 Task: Look for space in Bhīmavaram, India from 1st August, 2023 to 5th August, 2023 for 1 adult in price range Rs.6000 to Rs.15000. Place can be entire place with 1  bedroom having 1 bed and 1 bathroom. Property type can be house, flat, guest house. Amenities needed are: wifi. Booking option can be shelf check-in. Required host language is English.
Action: Mouse moved to (399, 56)
Screenshot: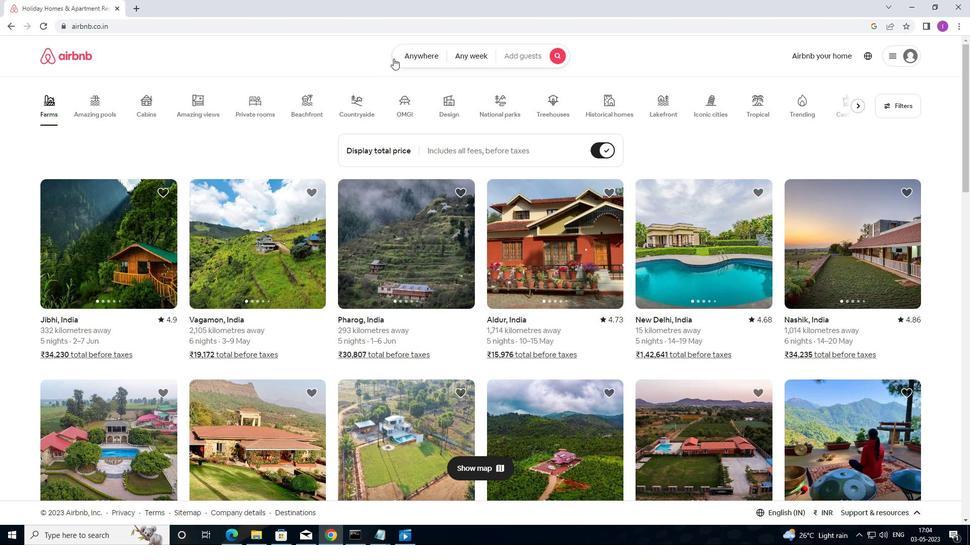 
Action: Mouse pressed left at (399, 56)
Screenshot: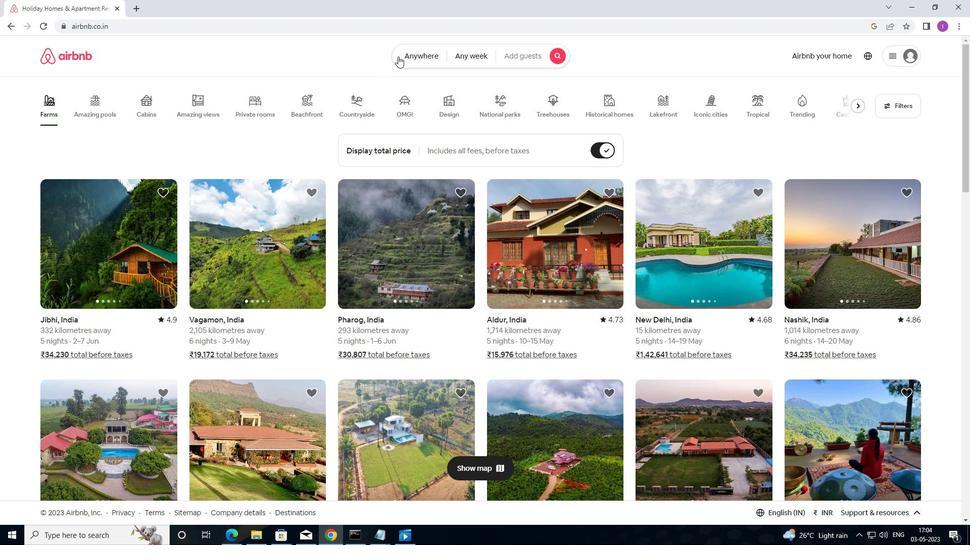 
Action: Mouse moved to (342, 98)
Screenshot: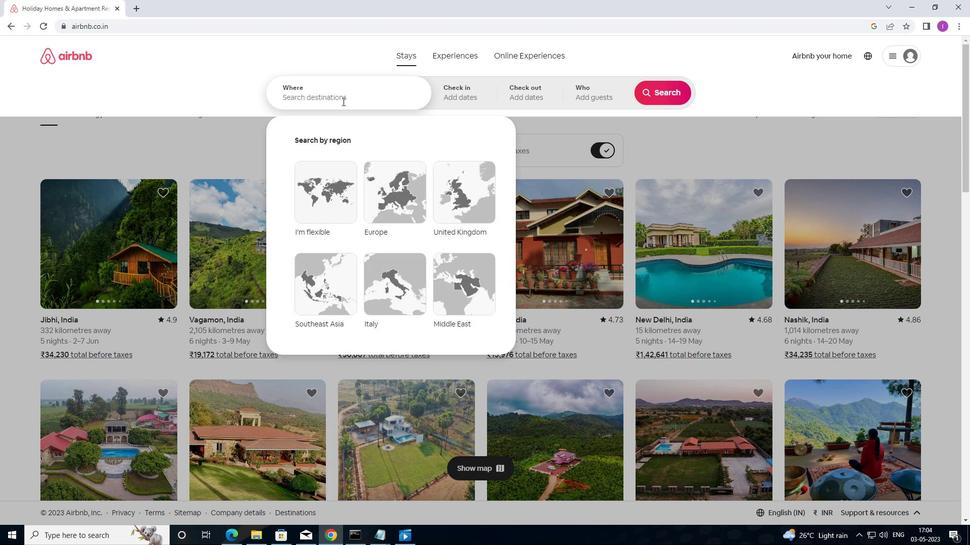 
Action: Mouse pressed left at (342, 98)
Screenshot: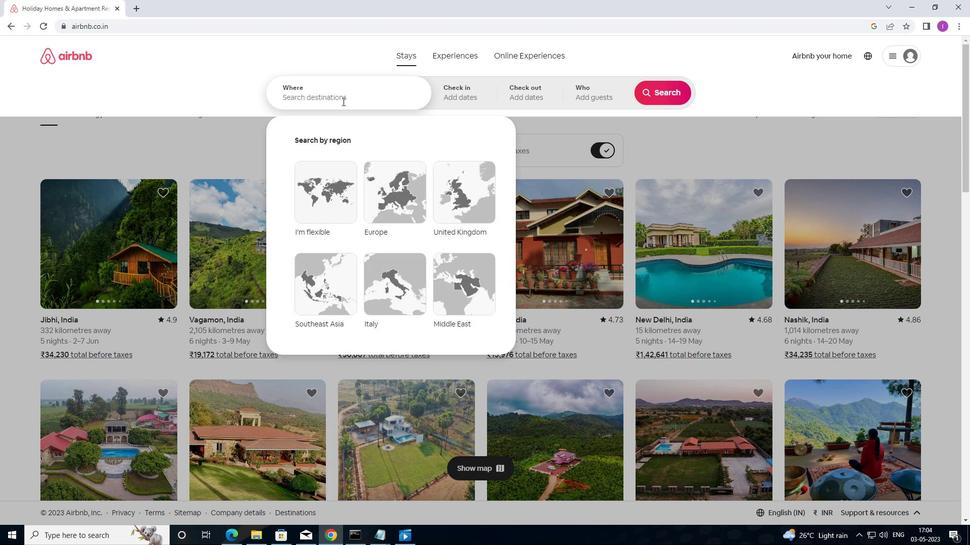 
Action: Mouse moved to (341, 100)
Screenshot: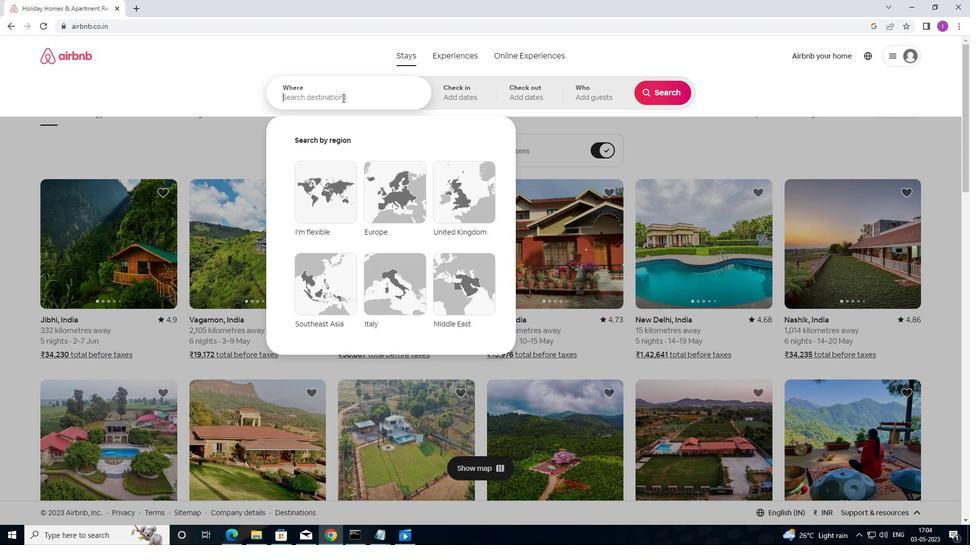 
Action: Key pressed <Key.shift>BHIMA
Screenshot: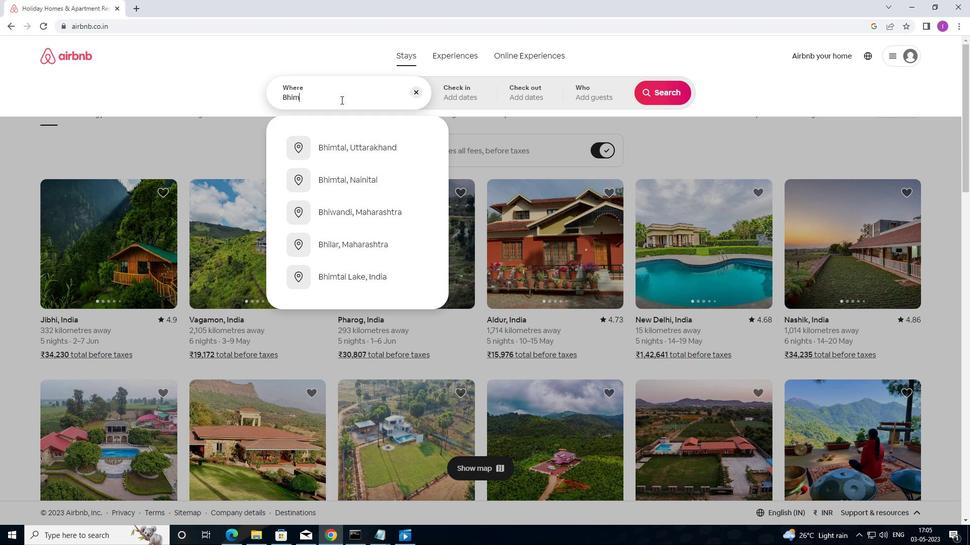 
Action: Mouse moved to (348, 97)
Screenshot: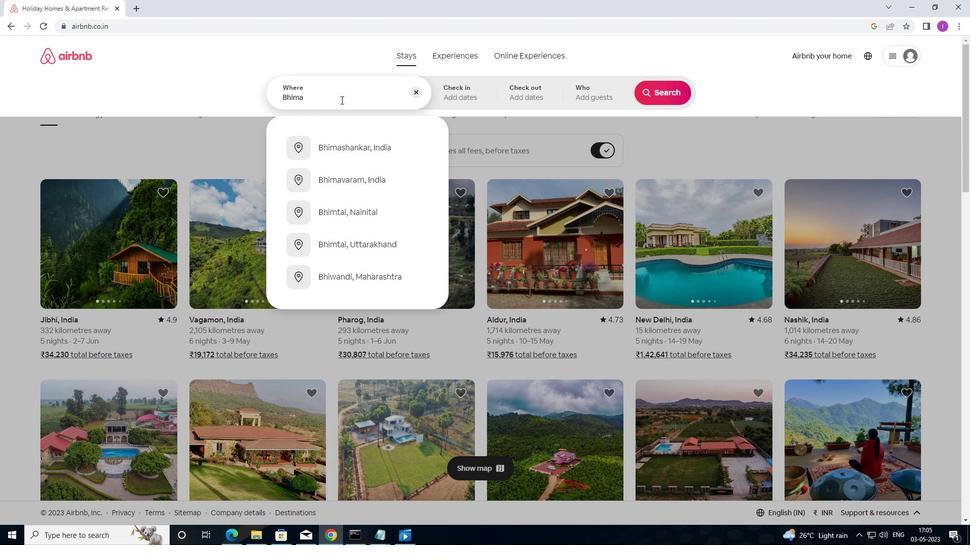 
Action: Key pressed VARAM,<Key.shift>INDIA
Screenshot: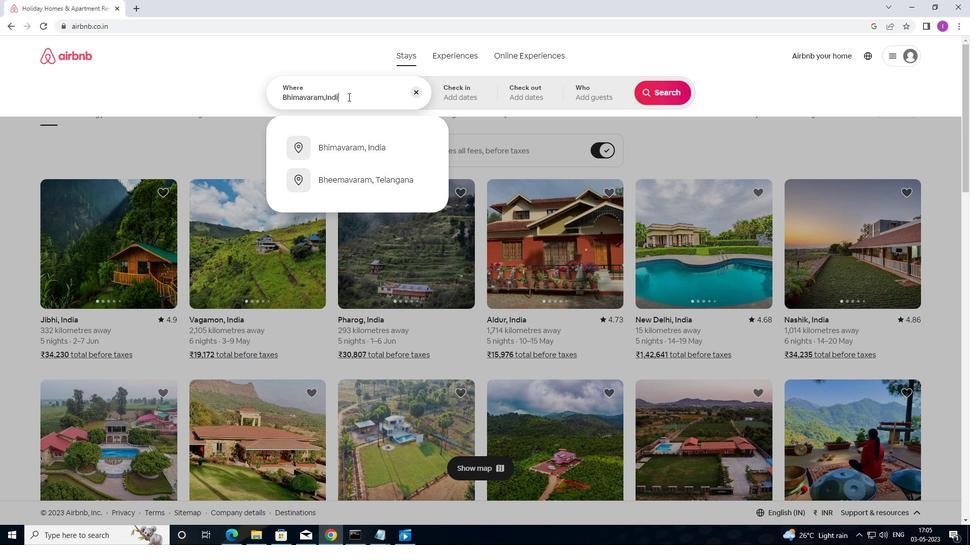 
Action: Mouse moved to (339, 153)
Screenshot: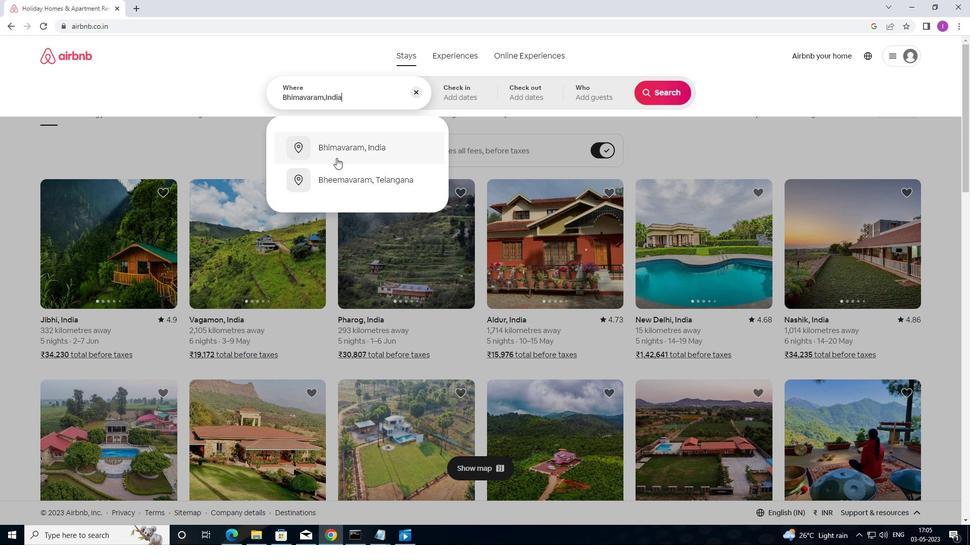 
Action: Mouse pressed left at (339, 153)
Screenshot: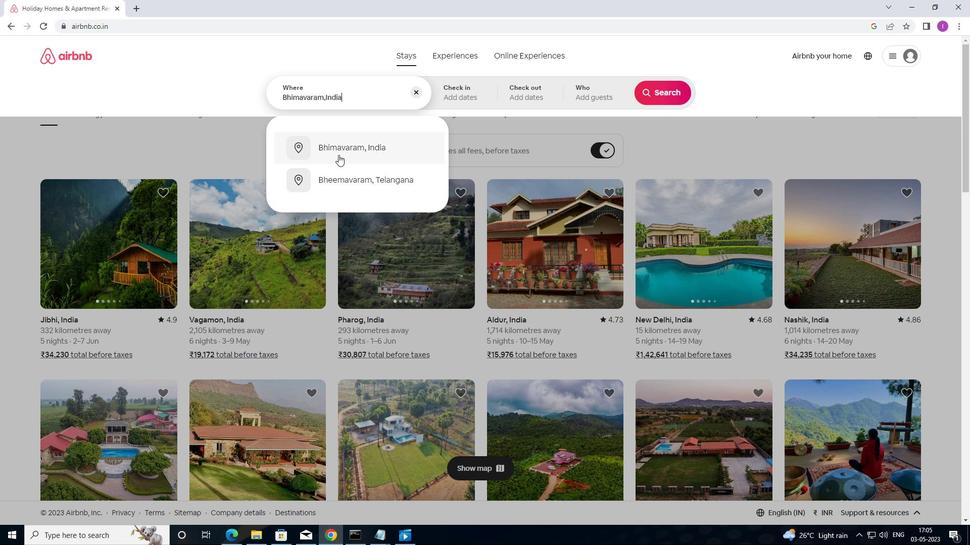 
Action: Mouse moved to (669, 175)
Screenshot: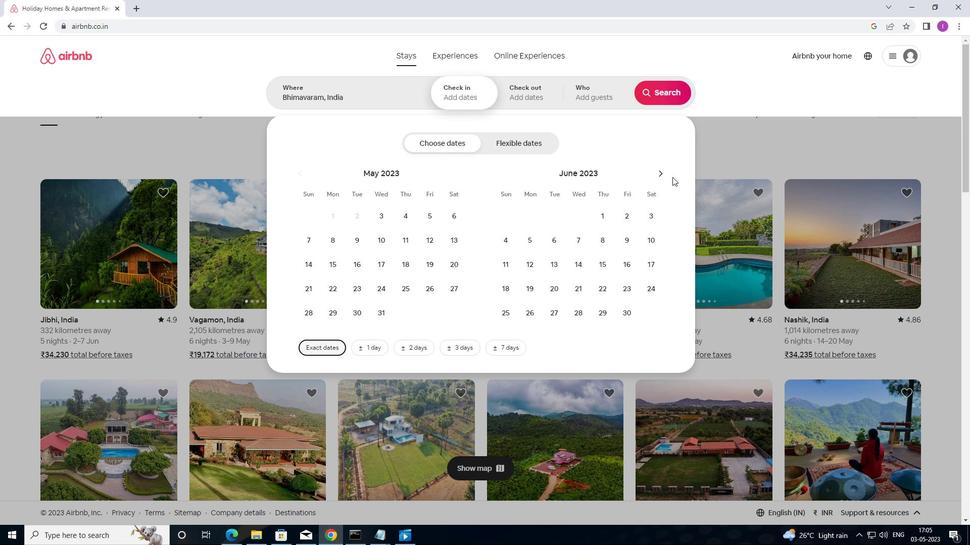 
Action: Mouse pressed left at (669, 175)
Screenshot: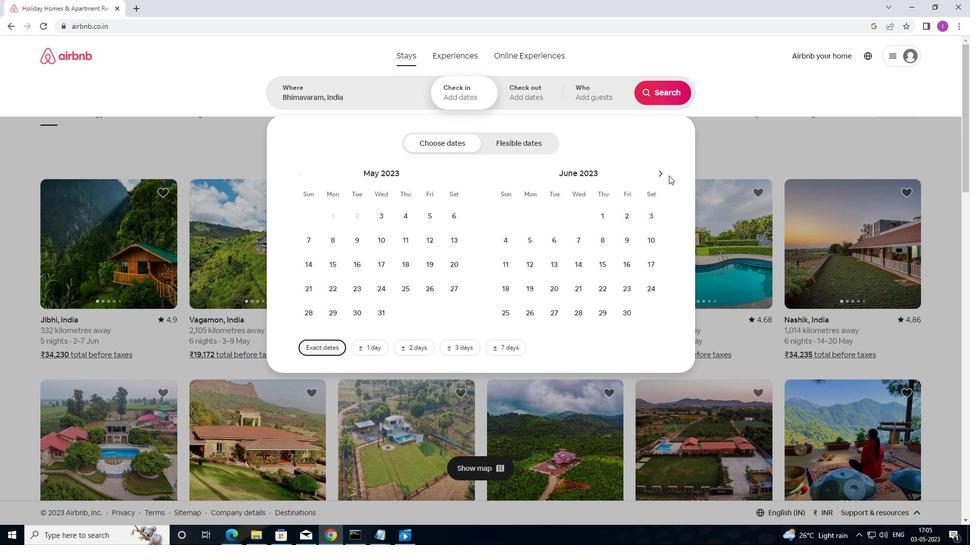 
Action: Mouse moved to (668, 175)
Screenshot: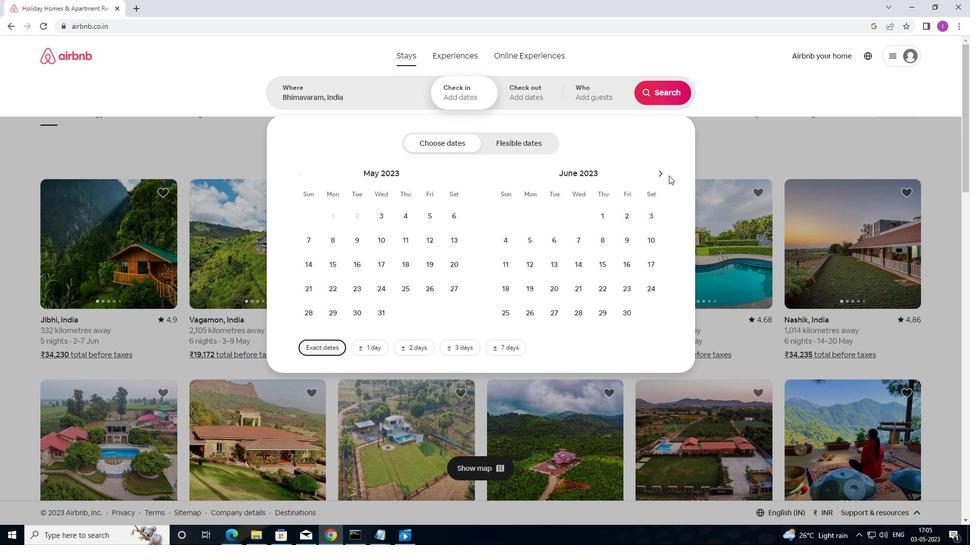 
Action: Mouse pressed left at (668, 175)
Screenshot: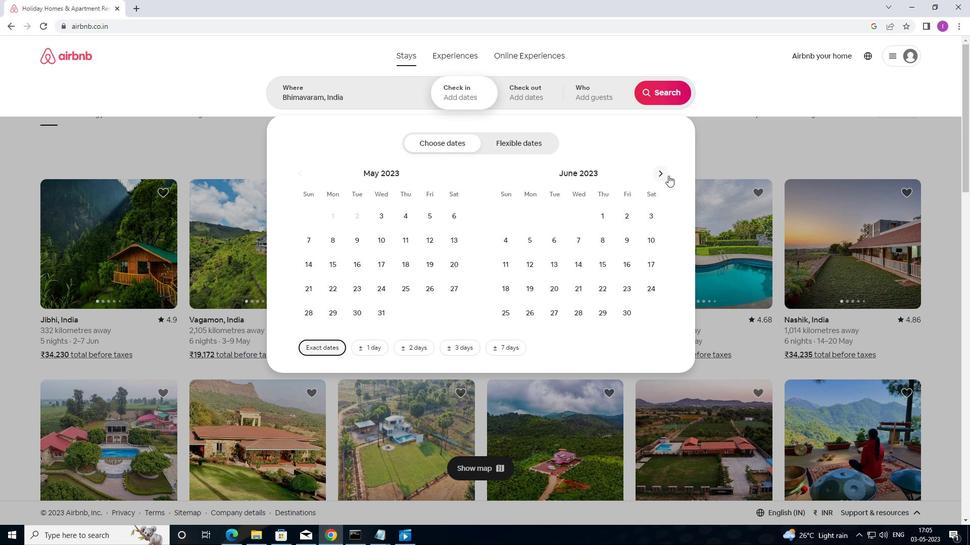
Action: Mouse pressed left at (668, 175)
Screenshot: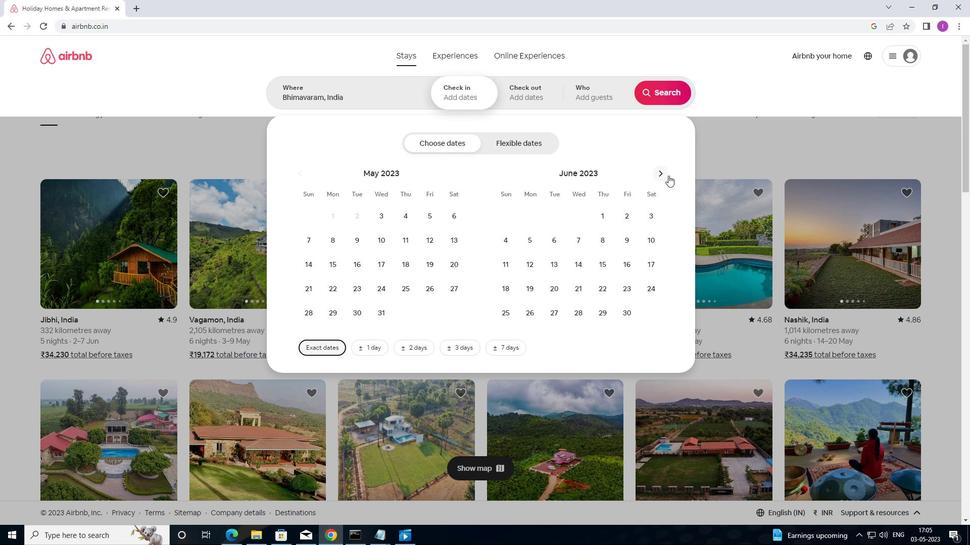 
Action: Mouse moved to (659, 180)
Screenshot: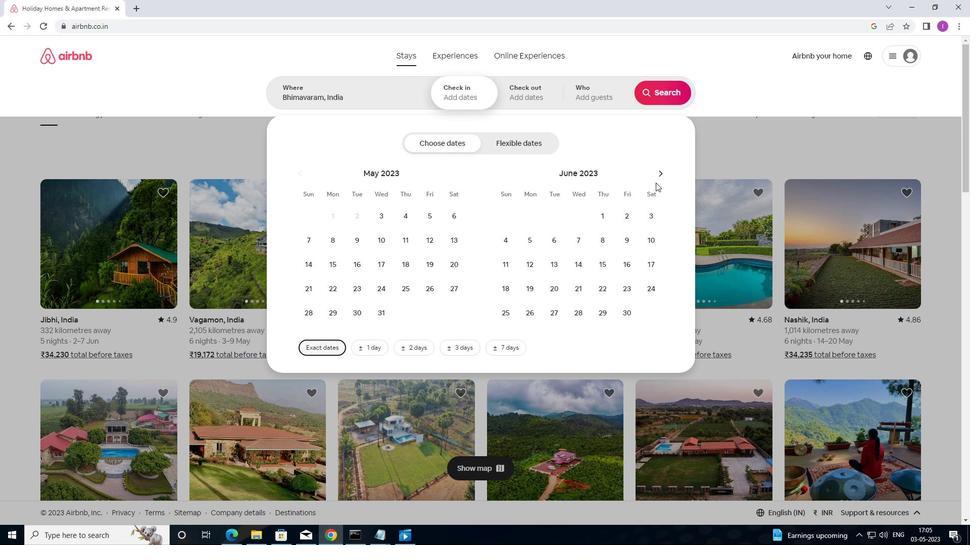 
Action: Mouse pressed left at (659, 180)
Screenshot: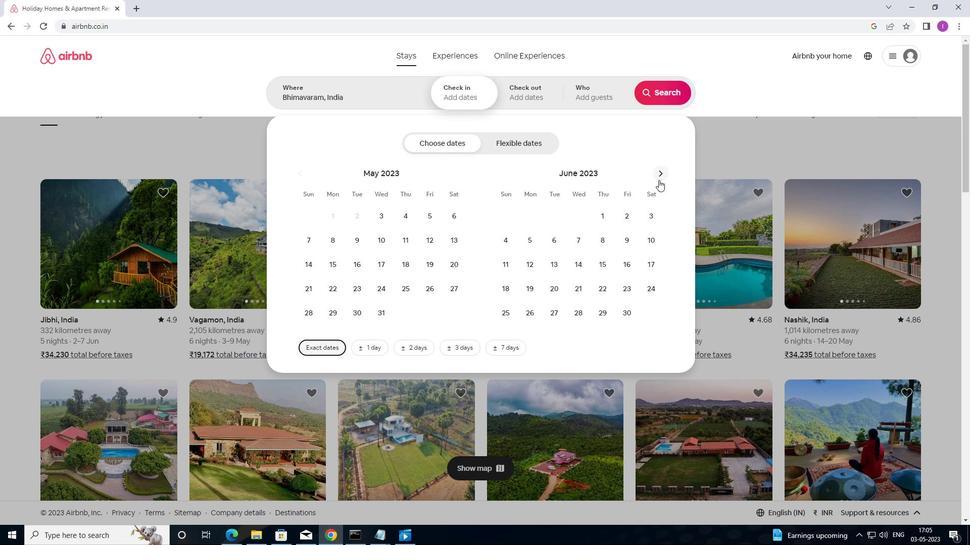 
Action: Mouse pressed left at (659, 180)
Screenshot: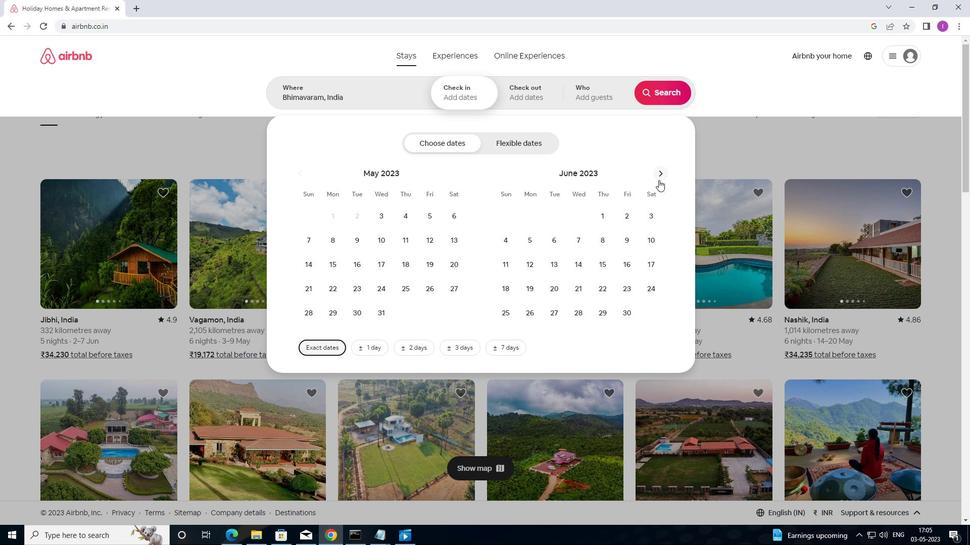 
Action: Mouse moved to (659, 179)
Screenshot: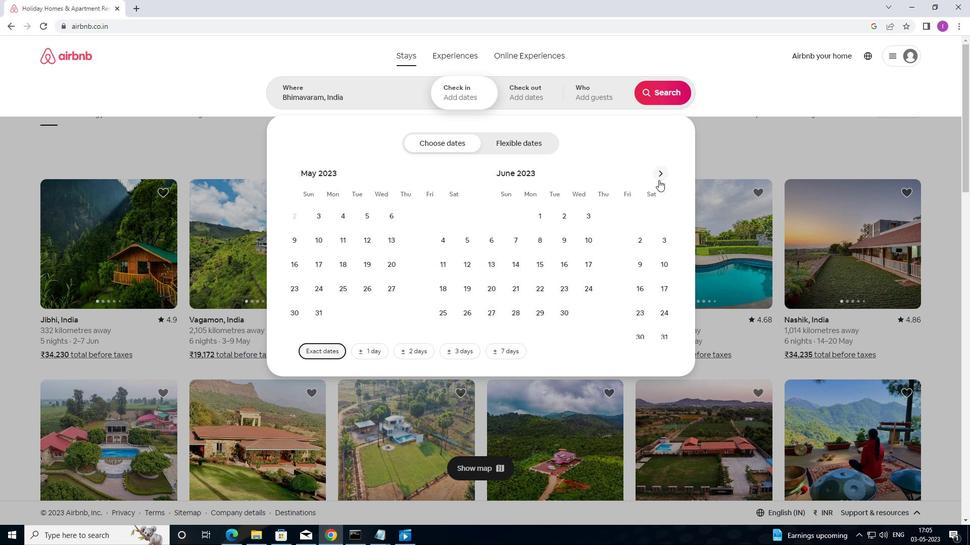 
Action: Mouse pressed left at (659, 179)
Screenshot: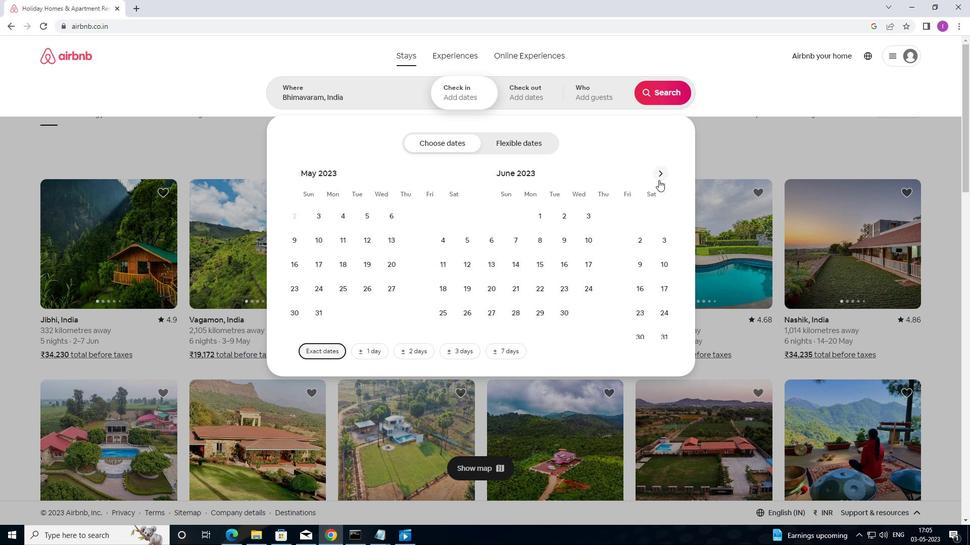 
Action: Mouse moved to (645, 214)
Screenshot: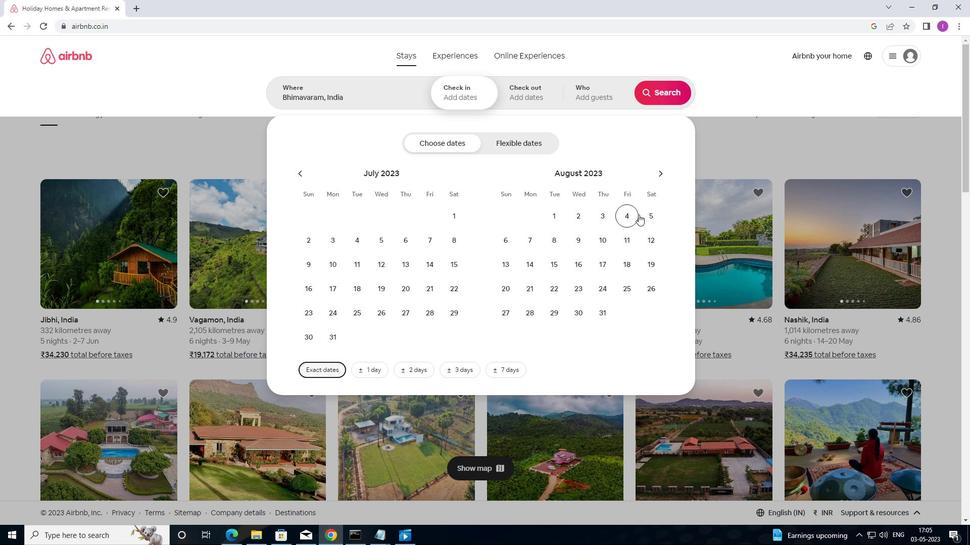 
Action: Mouse pressed left at (645, 214)
Screenshot: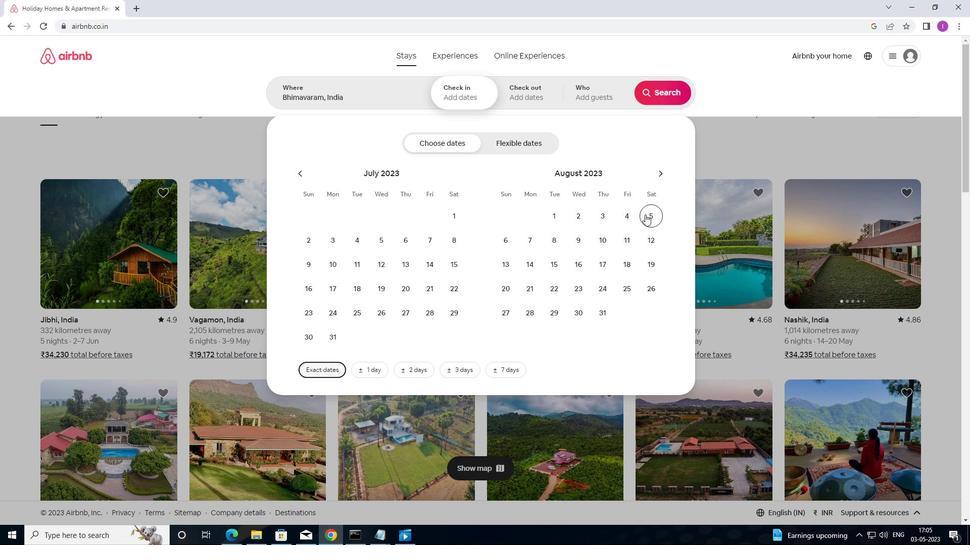 
Action: Mouse moved to (554, 215)
Screenshot: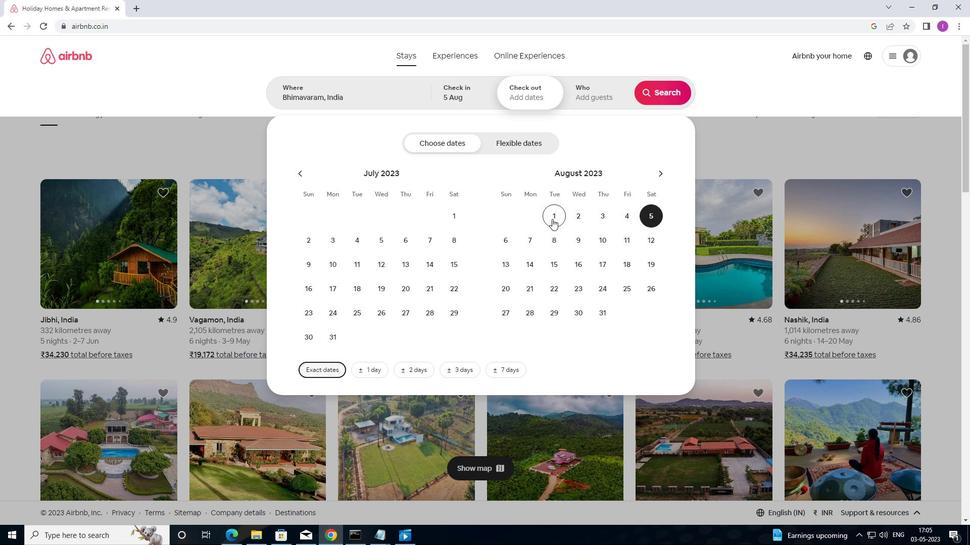 
Action: Mouse pressed left at (554, 215)
Screenshot: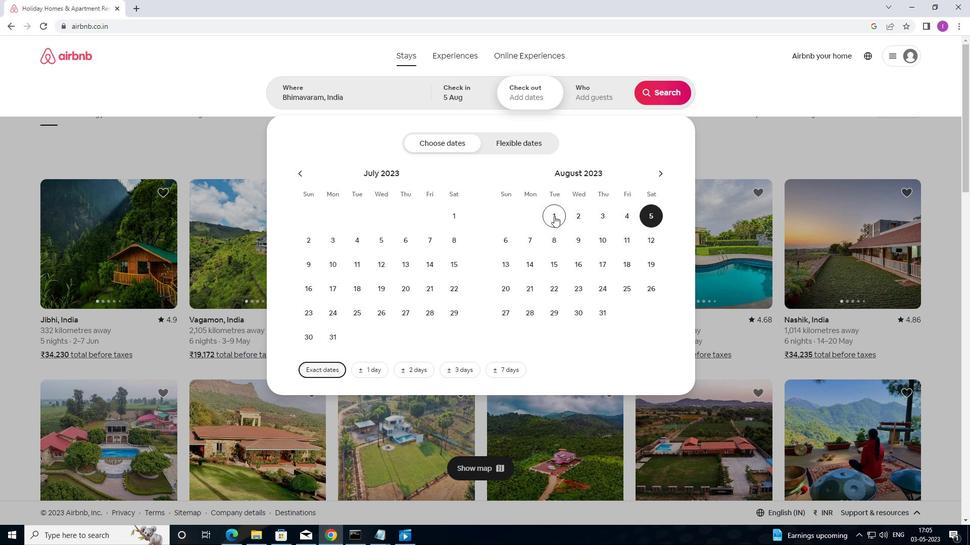
Action: Mouse moved to (653, 217)
Screenshot: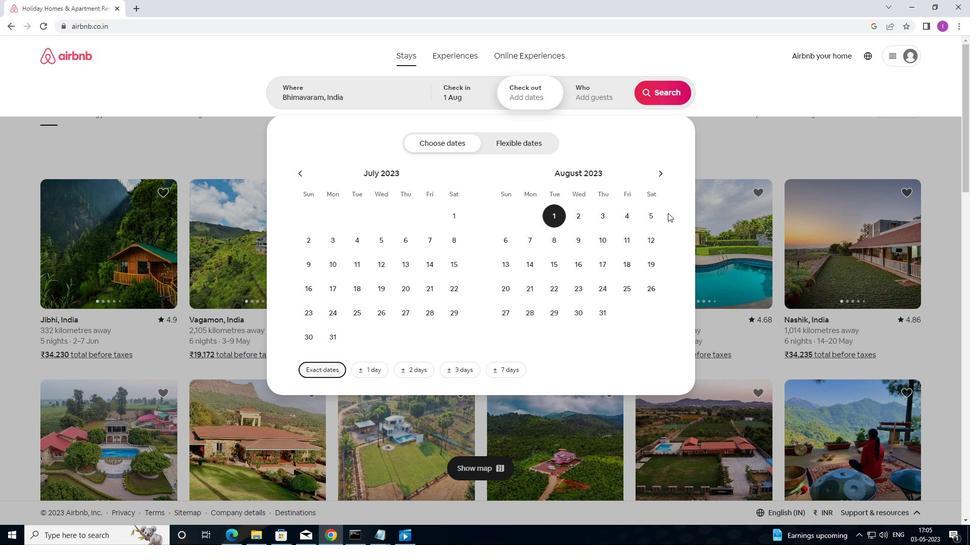 
Action: Mouse pressed left at (653, 217)
Screenshot: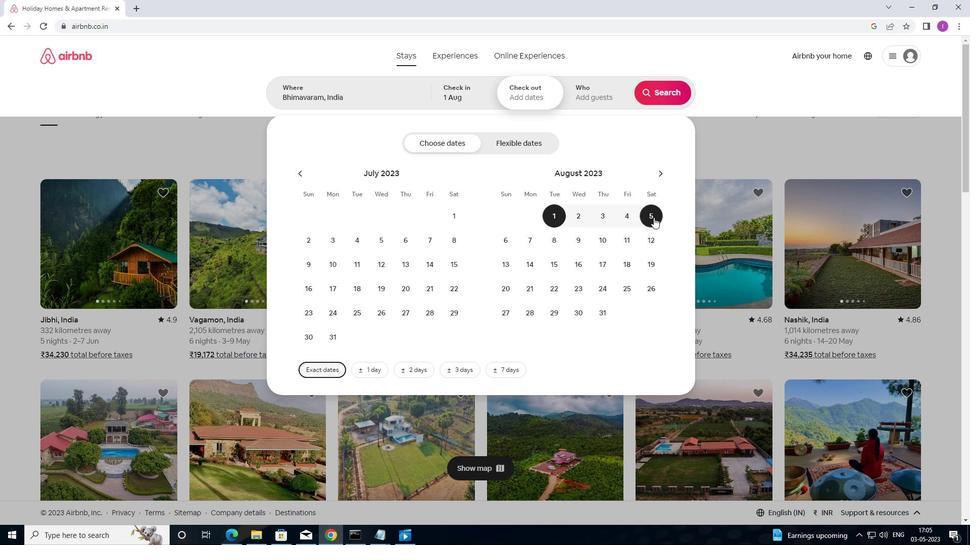 
Action: Mouse moved to (603, 95)
Screenshot: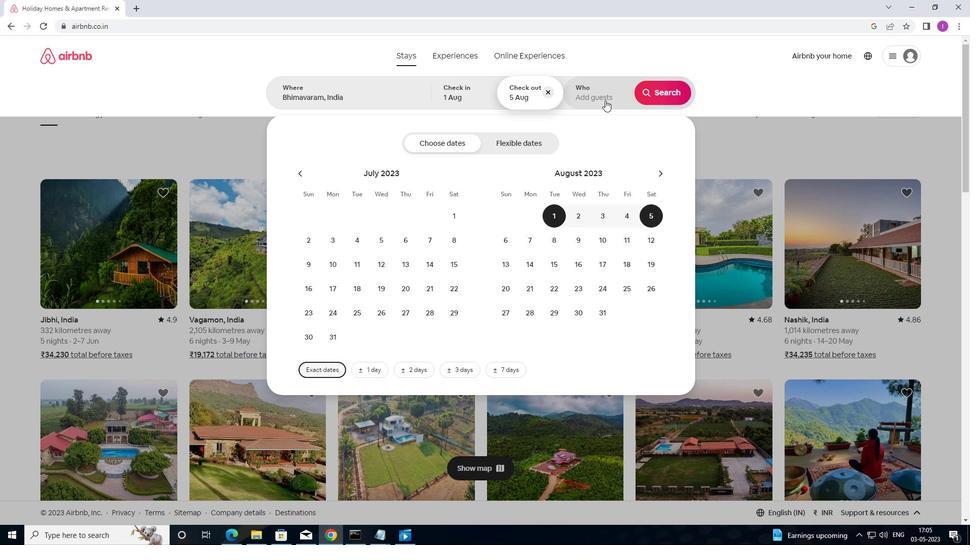 
Action: Mouse pressed left at (603, 95)
Screenshot: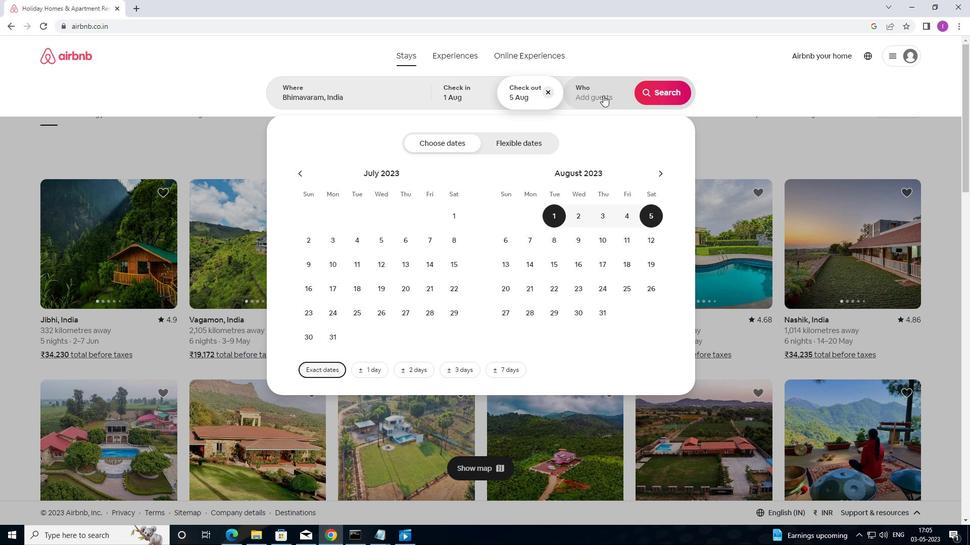 
Action: Mouse moved to (666, 143)
Screenshot: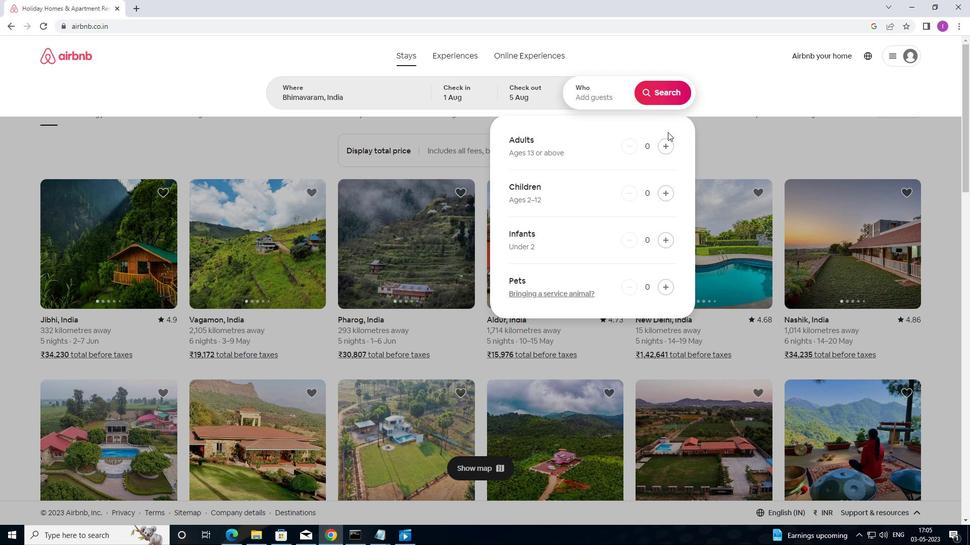 
Action: Mouse pressed left at (666, 143)
Screenshot: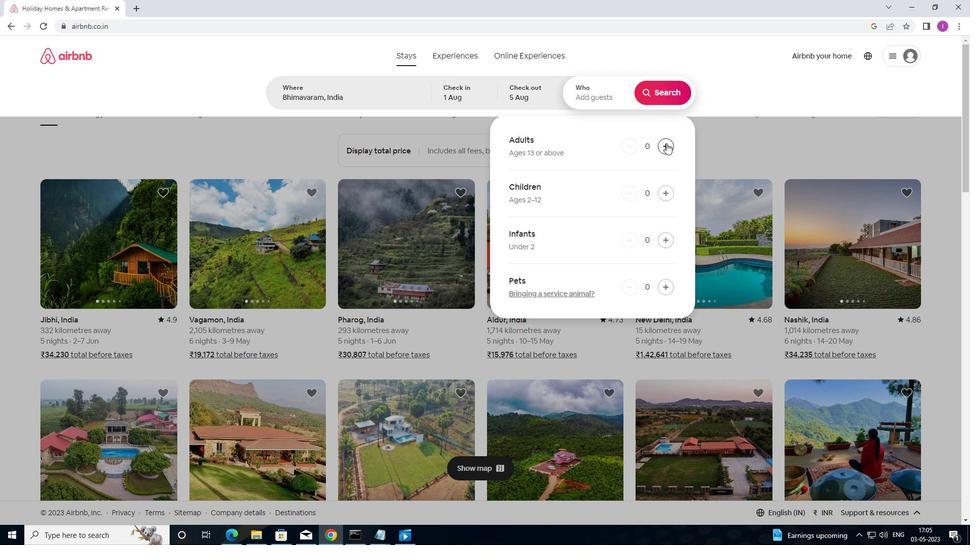
Action: Mouse pressed left at (666, 143)
Screenshot: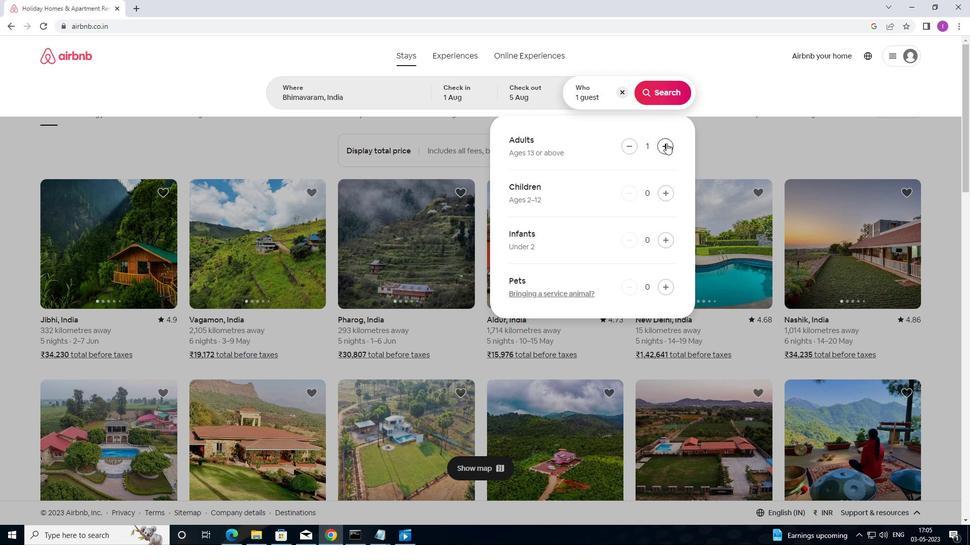 
Action: Mouse moved to (630, 151)
Screenshot: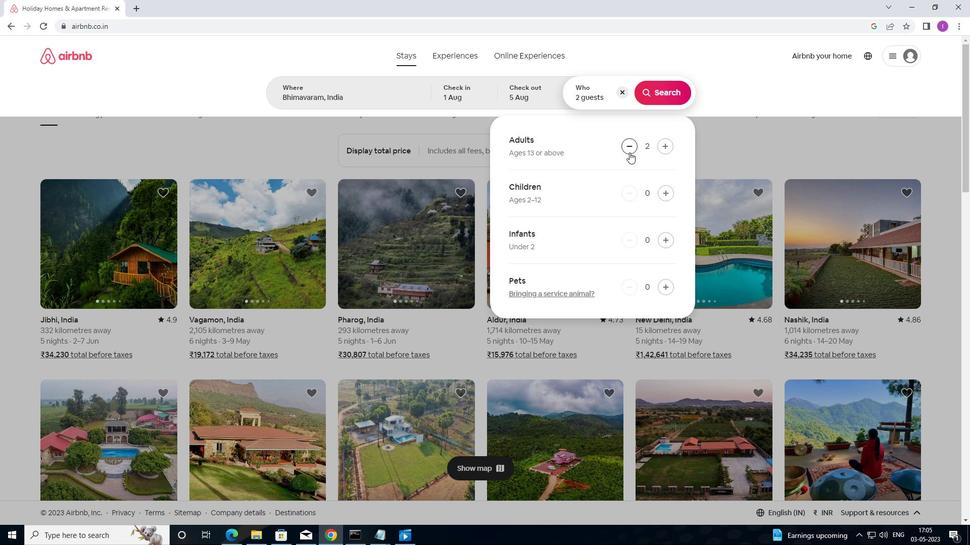 
Action: Mouse pressed left at (630, 151)
Screenshot: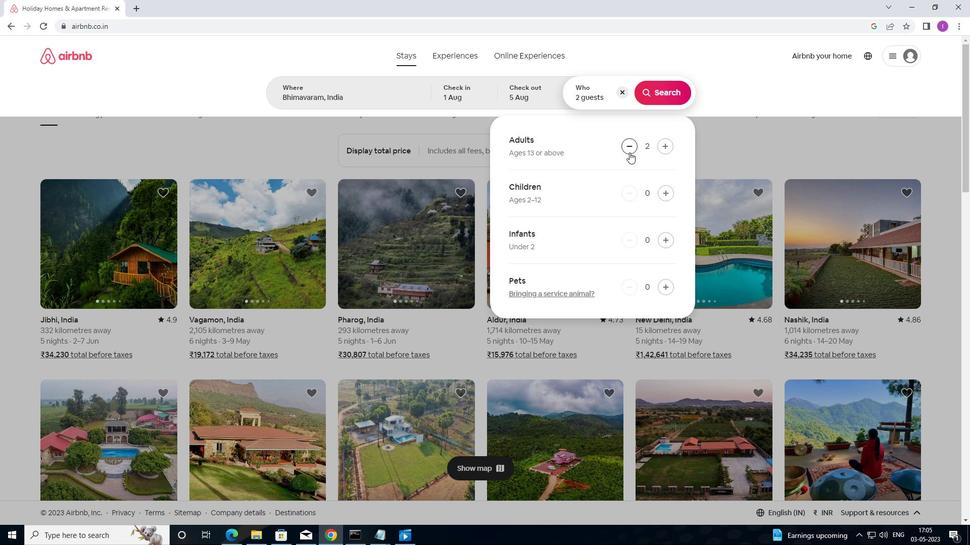 
Action: Mouse moved to (663, 88)
Screenshot: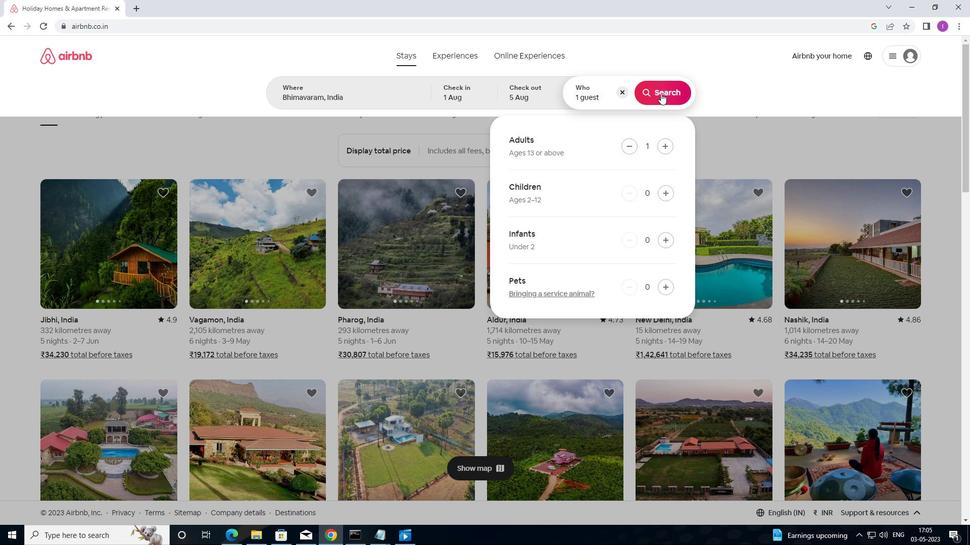 
Action: Mouse pressed left at (663, 88)
Screenshot: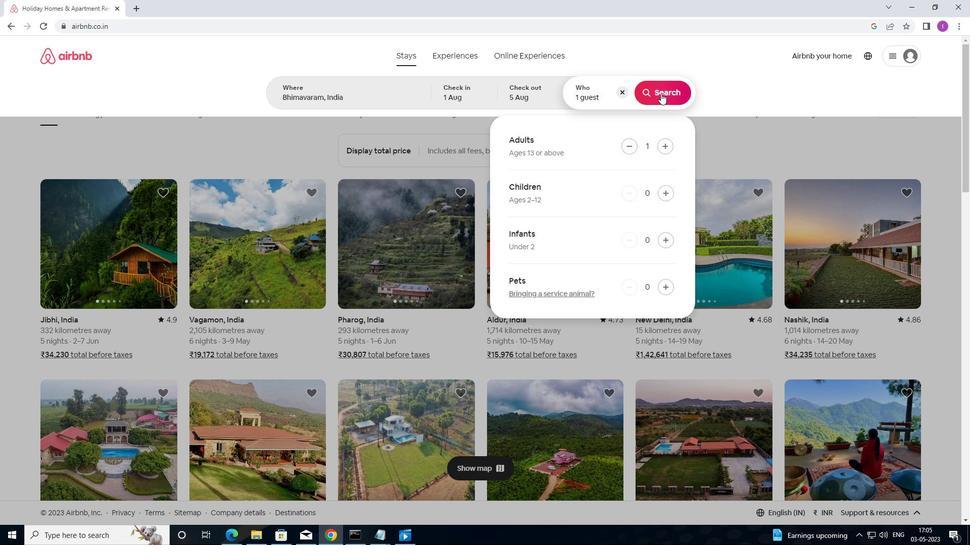 
Action: Mouse moved to (935, 90)
Screenshot: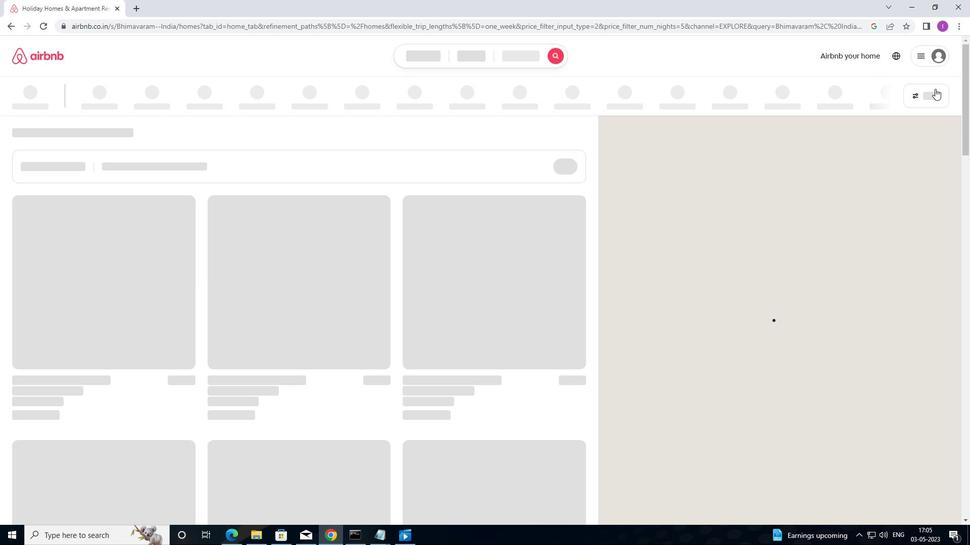 
Action: Mouse pressed left at (935, 90)
Screenshot: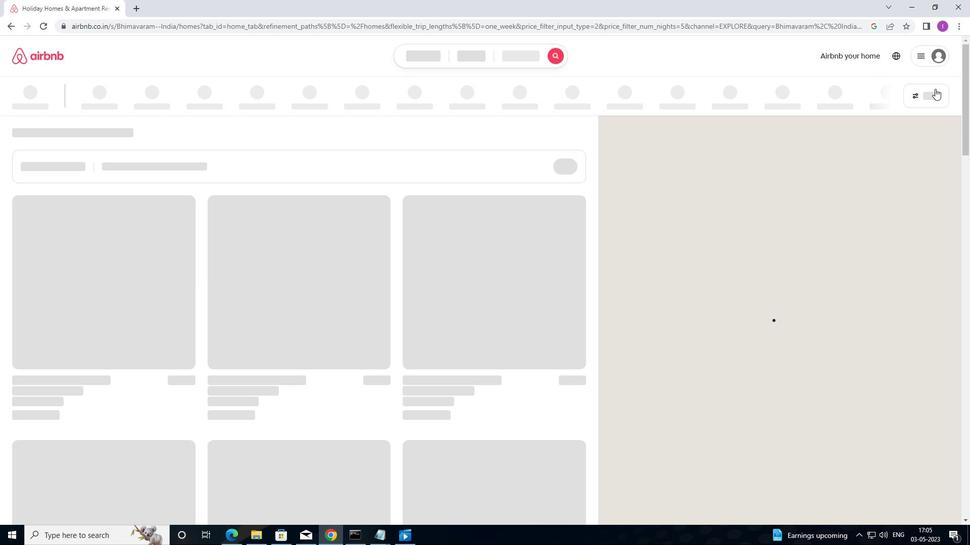 
Action: Mouse moved to (367, 226)
Screenshot: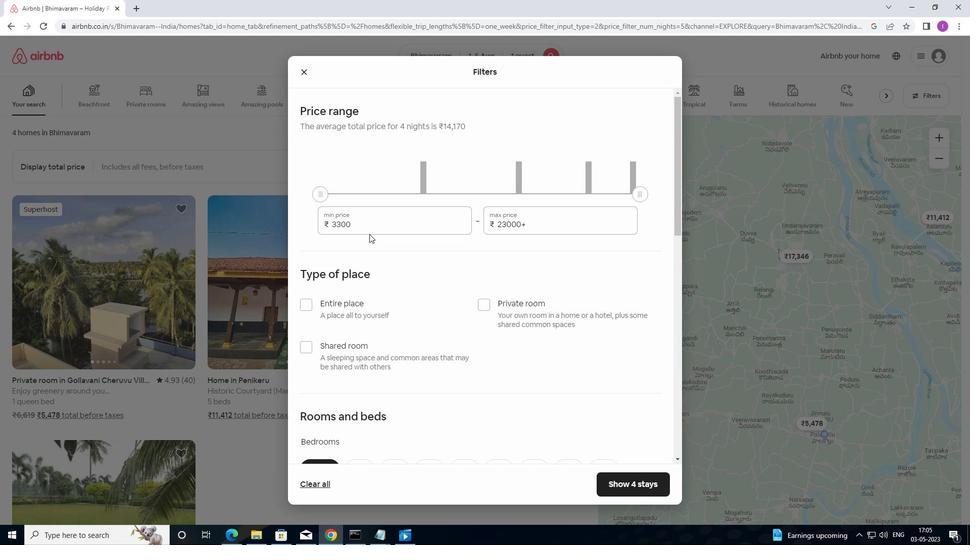 
Action: Mouse pressed left at (367, 226)
Screenshot: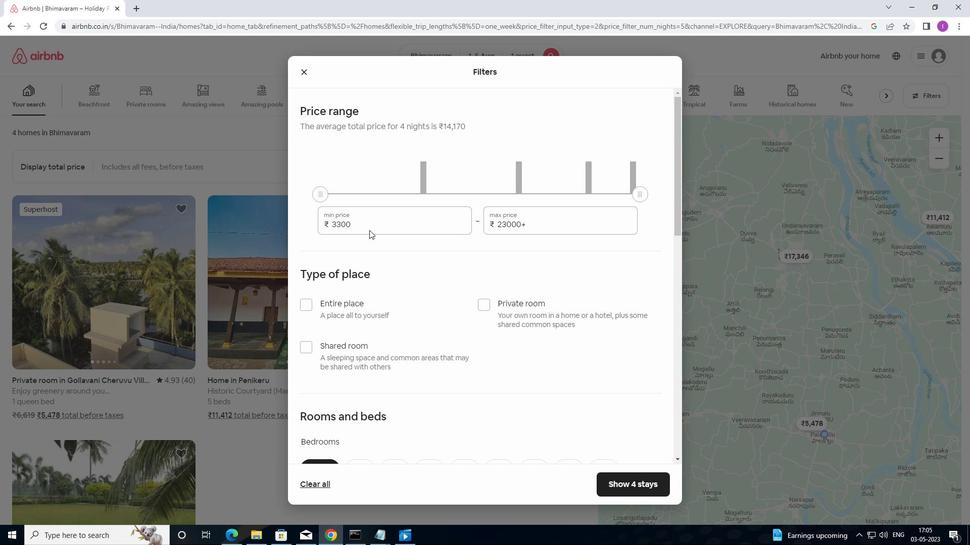 
Action: Mouse moved to (328, 231)
Screenshot: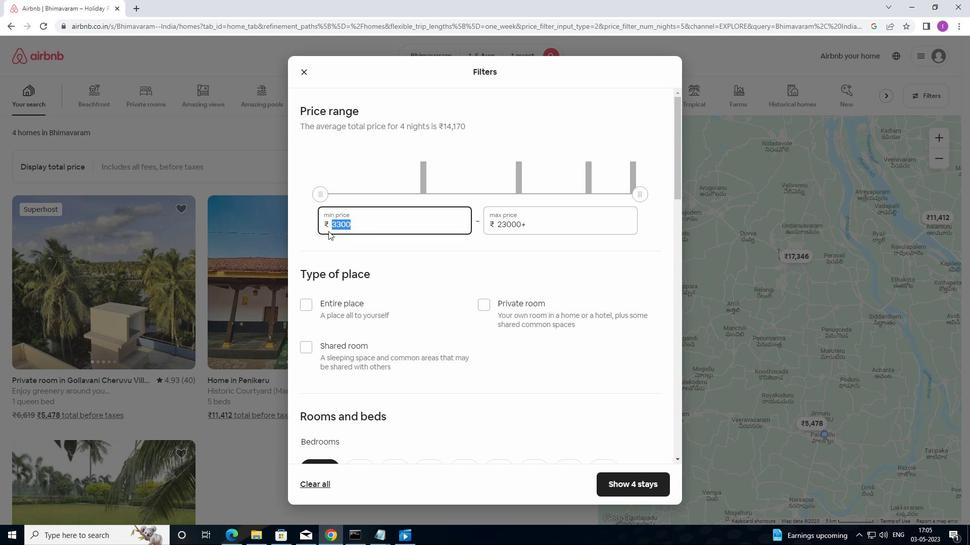 
Action: Key pressed 6000
Screenshot: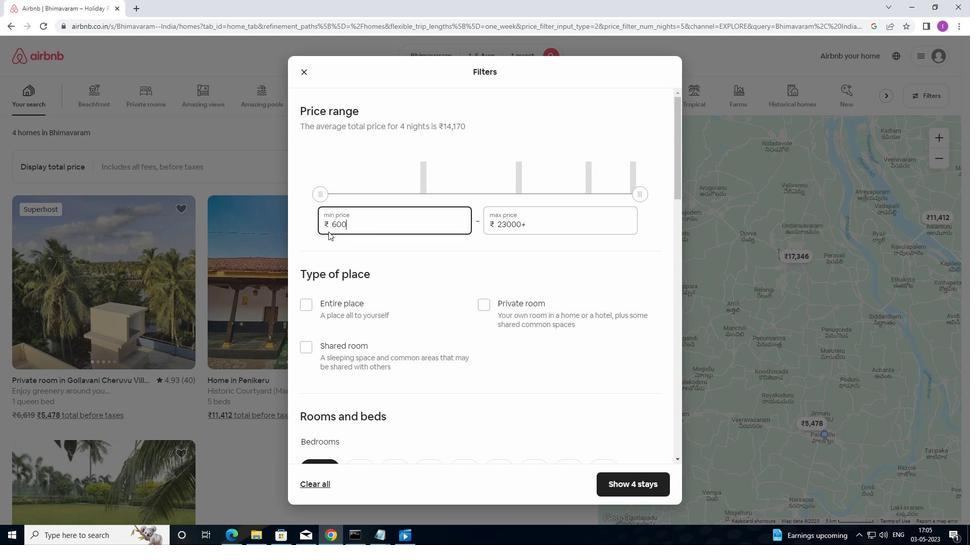 
Action: Mouse moved to (542, 220)
Screenshot: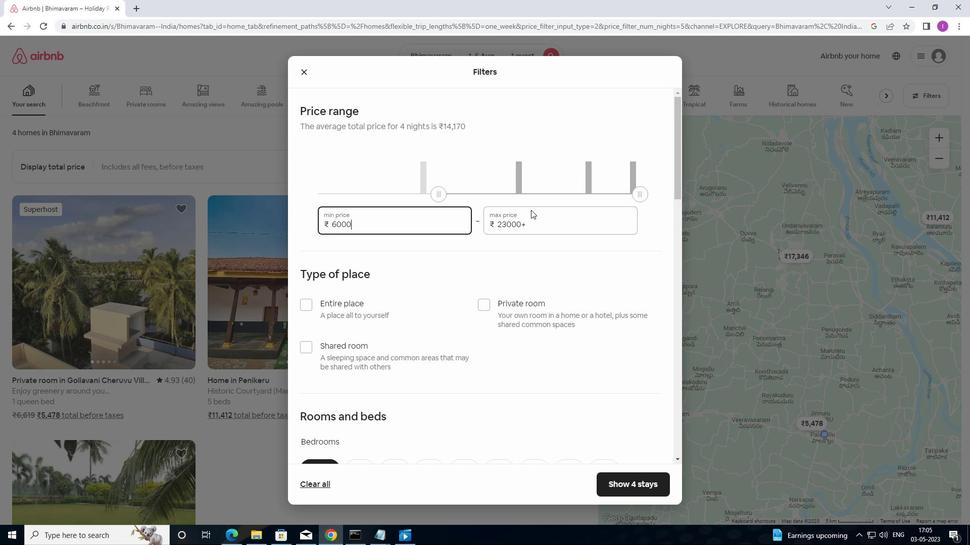 
Action: Mouse pressed left at (542, 220)
Screenshot: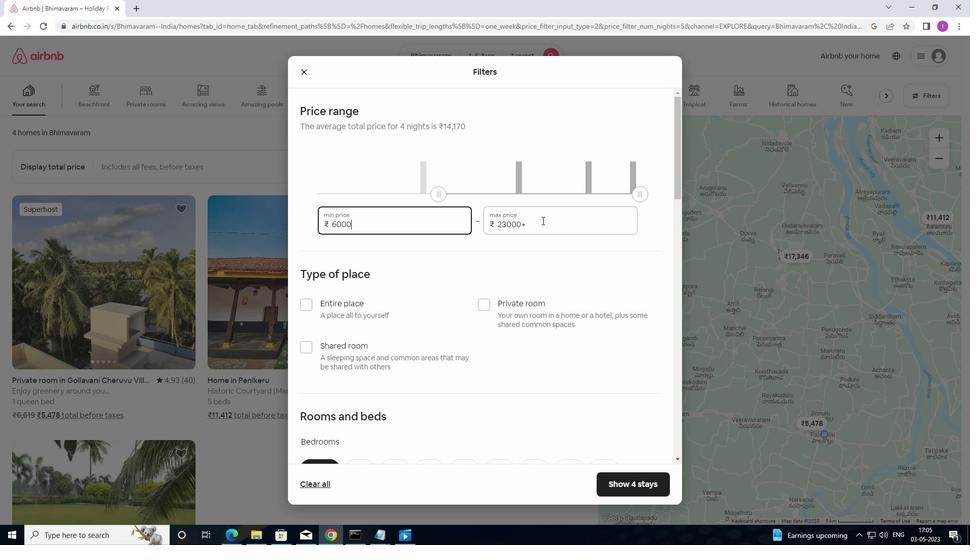 
Action: Mouse moved to (425, 211)
Screenshot: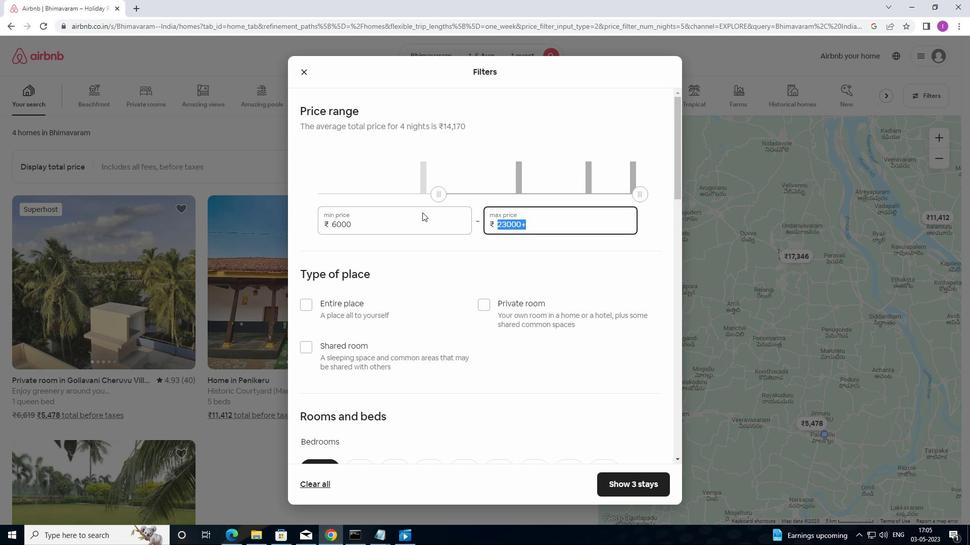 
Action: Key pressed 1
Screenshot: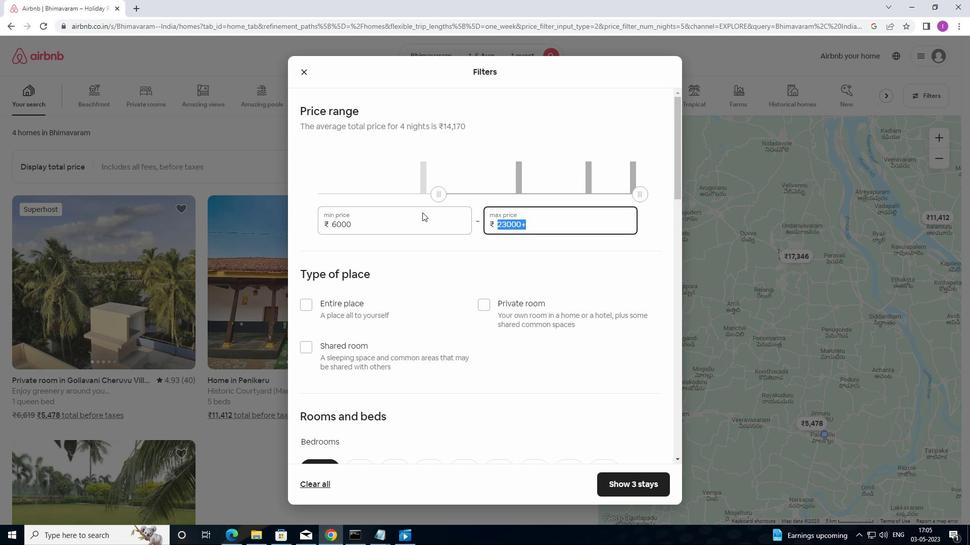 
Action: Mouse moved to (431, 213)
Screenshot: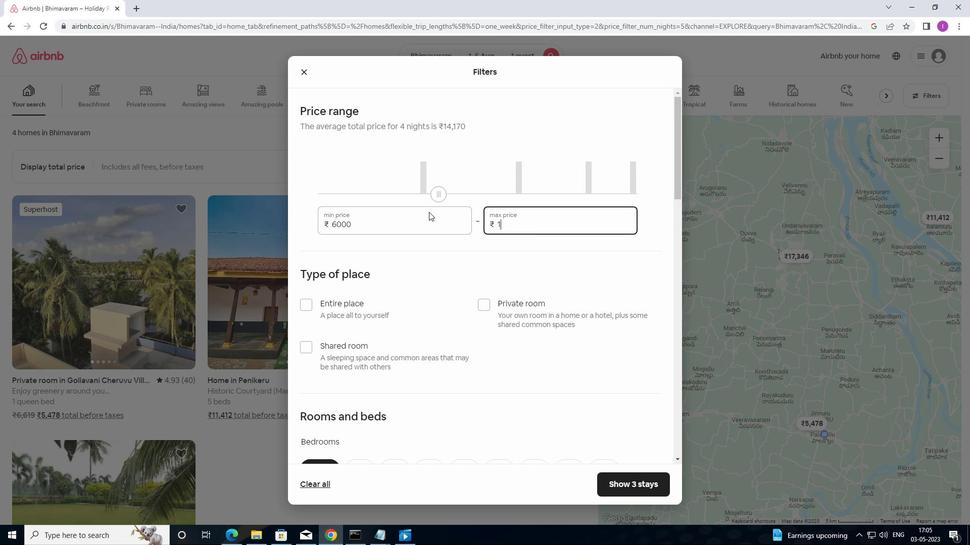 
Action: Key pressed 5
Screenshot: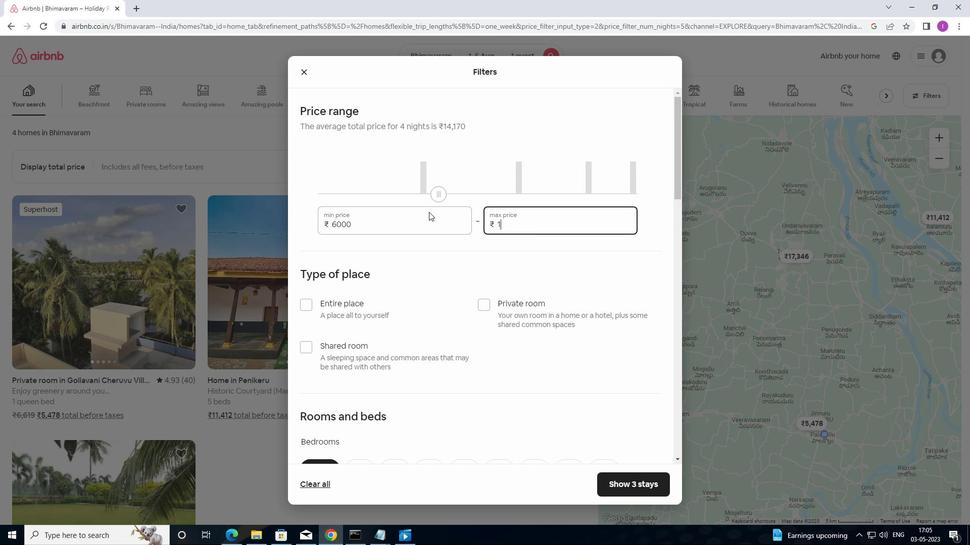 
Action: Mouse moved to (441, 218)
Screenshot: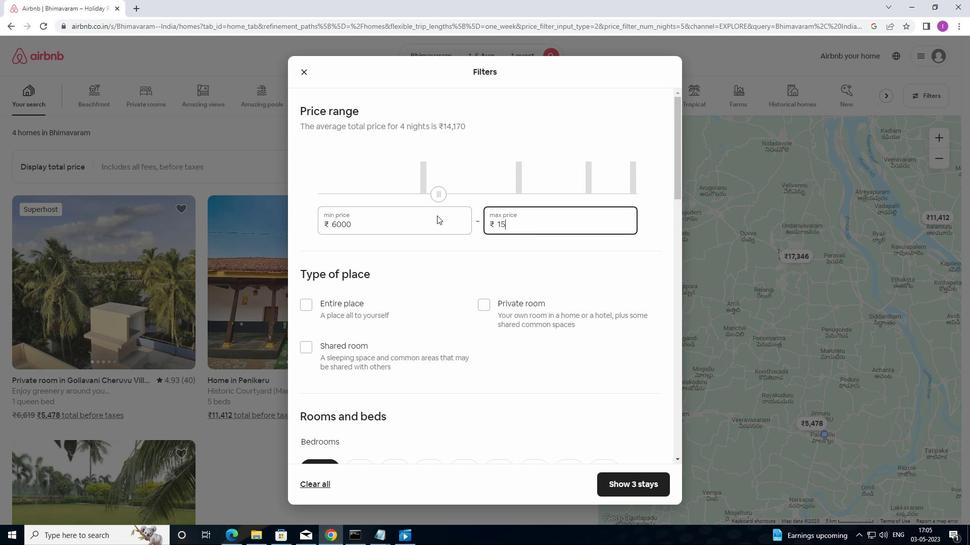 
Action: Key pressed 0
Screenshot: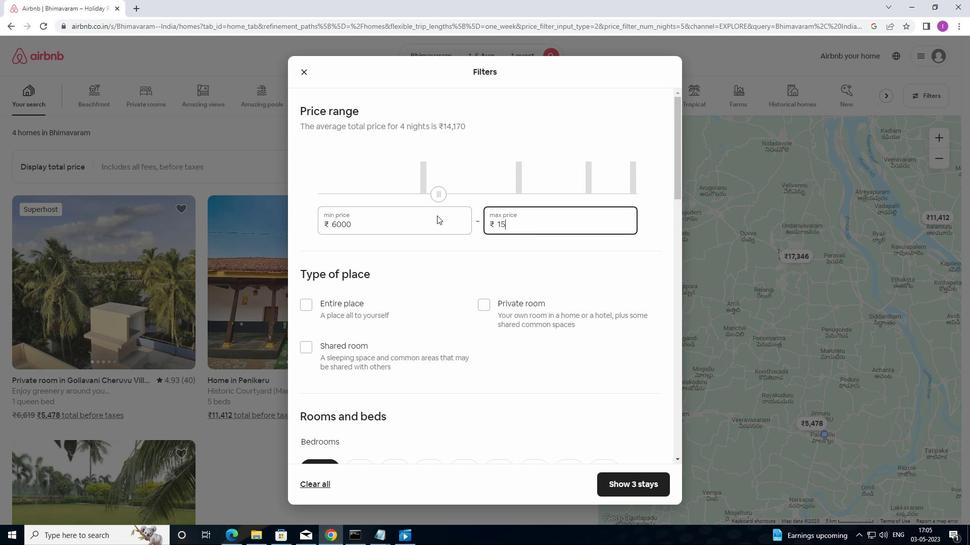 
Action: Mouse moved to (445, 224)
Screenshot: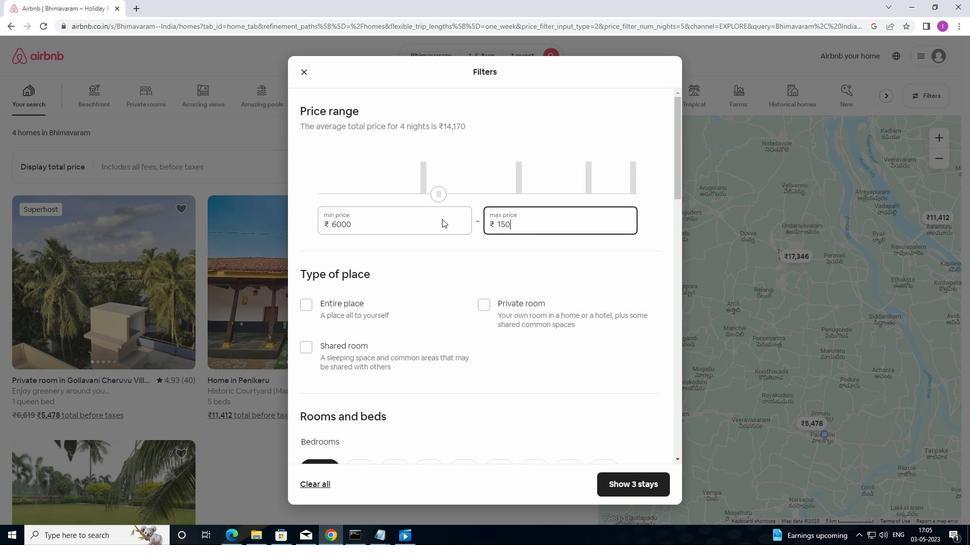 
Action: Key pressed 0
Screenshot: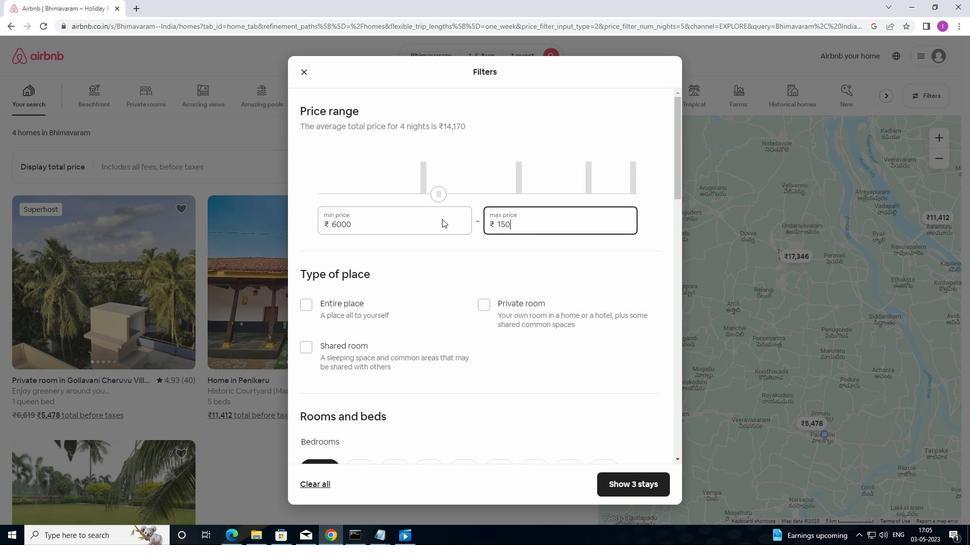 
Action: Mouse moved to (445, 224)
Screenshot: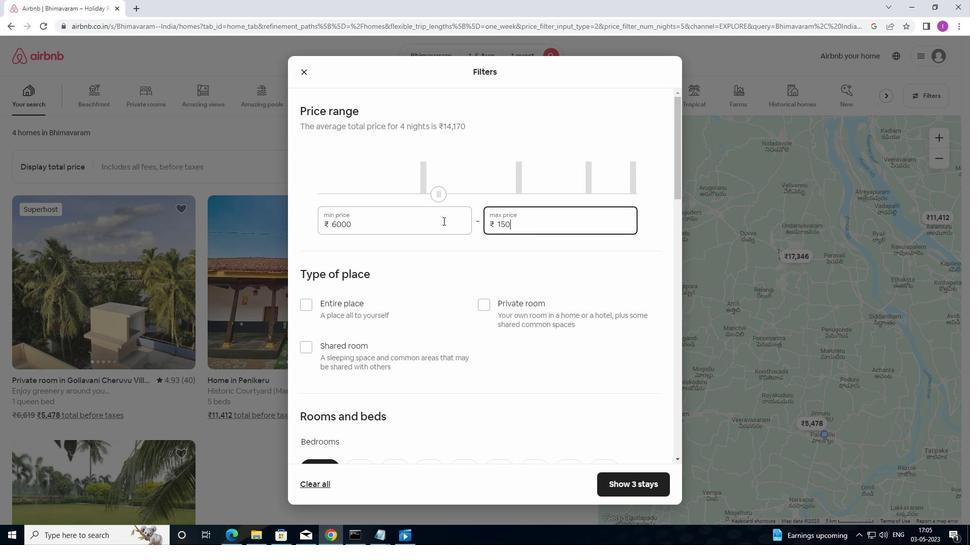 
Action: Key pressed 0
Screenshot: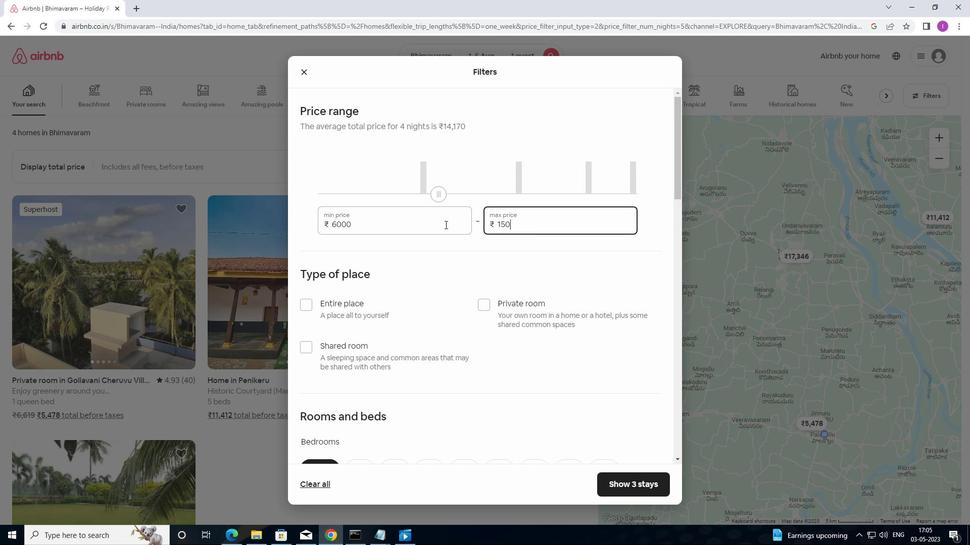 
Action: Mouse moved to (416, 309)
Screenshot: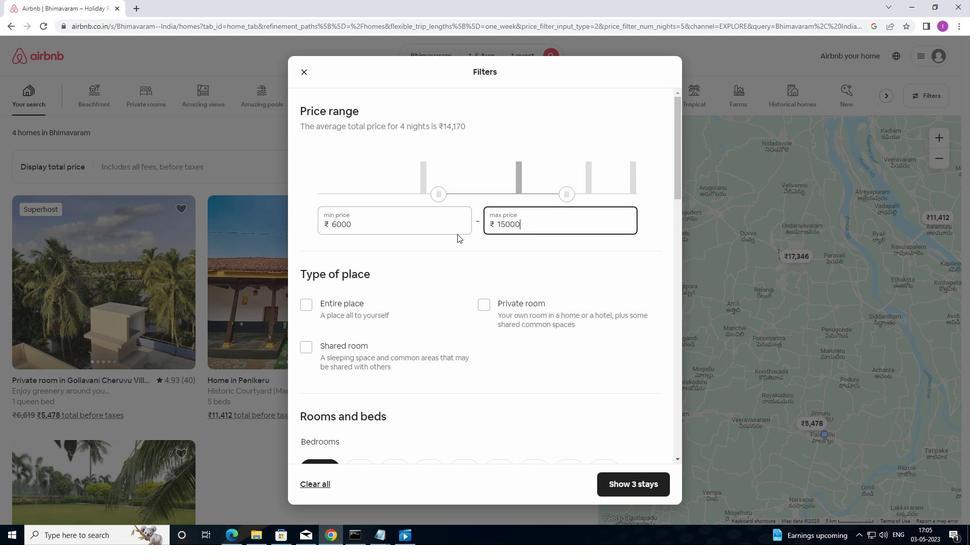 
Action: Mouse scrolled (416, 309) with delta (0, 0)
Screenshot: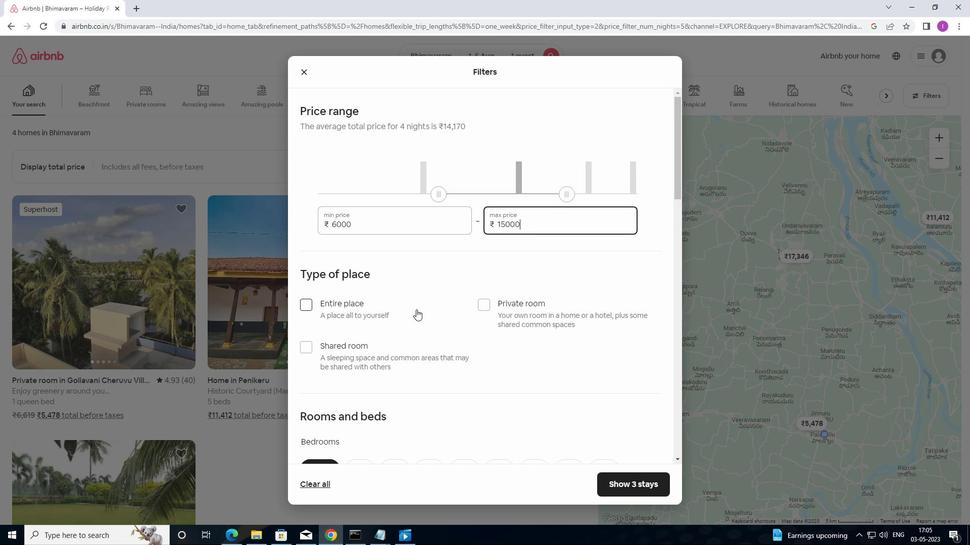 
Action: Mouse moved to (305, 253)
Screenshot: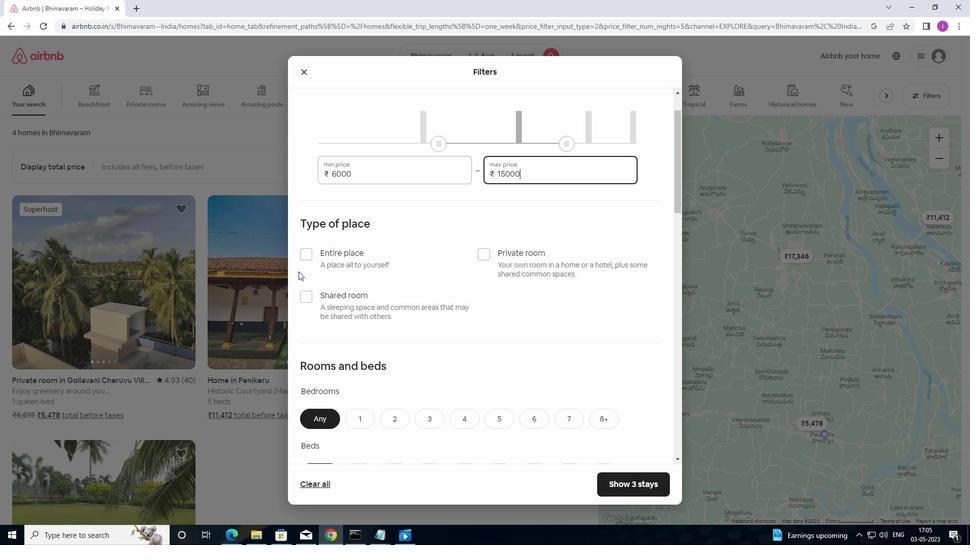 
Action: Mouse pressed left at (305, 253)
Screenshot: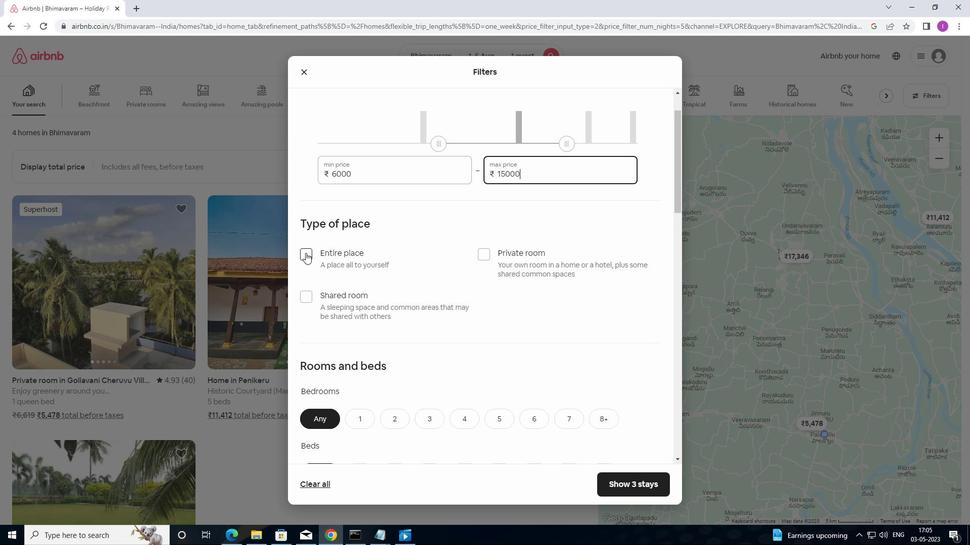
Action: Mouse moved to (329, 257)
Screenshot: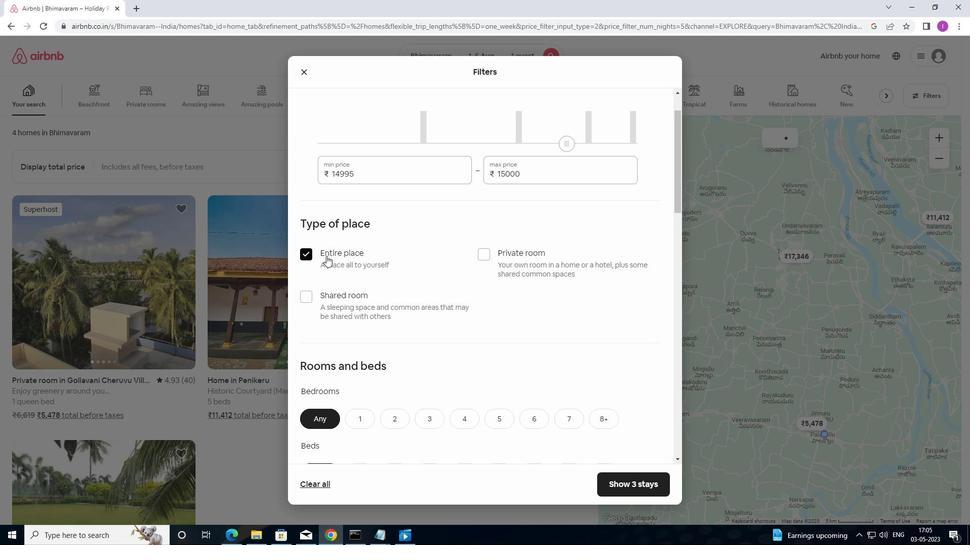 
Action: Mouse scrolled (329, 257) with delta (0, 0)
Screenshot: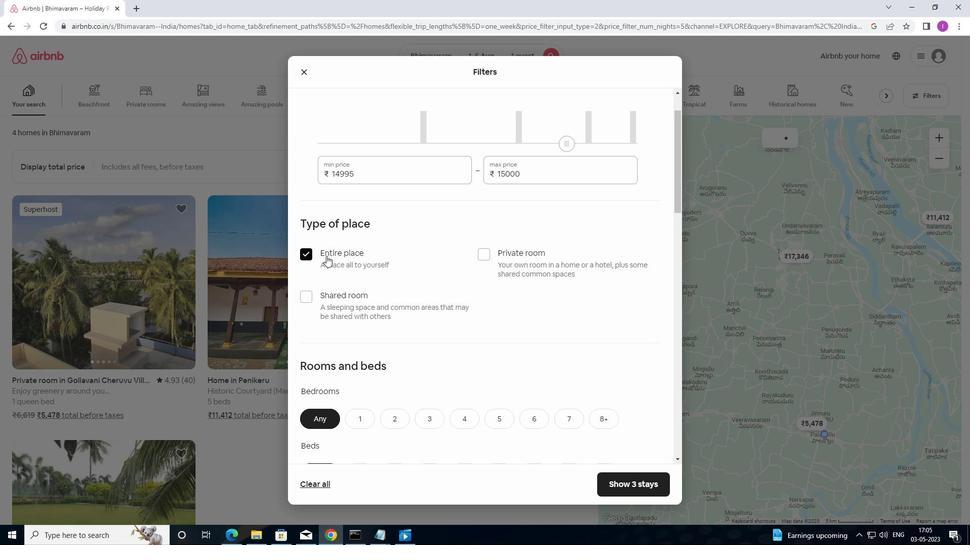 
Action: Mouse moved to (334, 267)
Screenshot: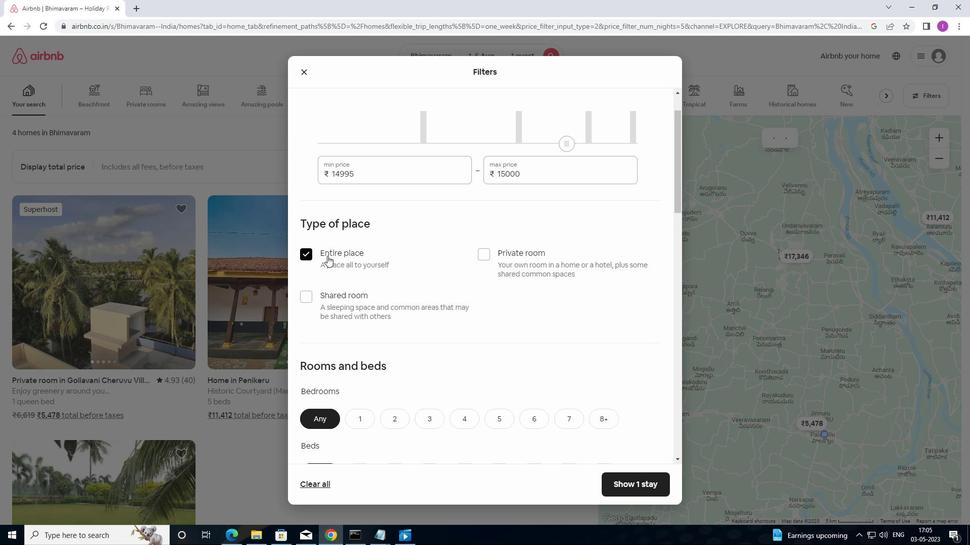 
Action: Mouse scrolled (334, 266) with delta (0, 0)
Screenshot: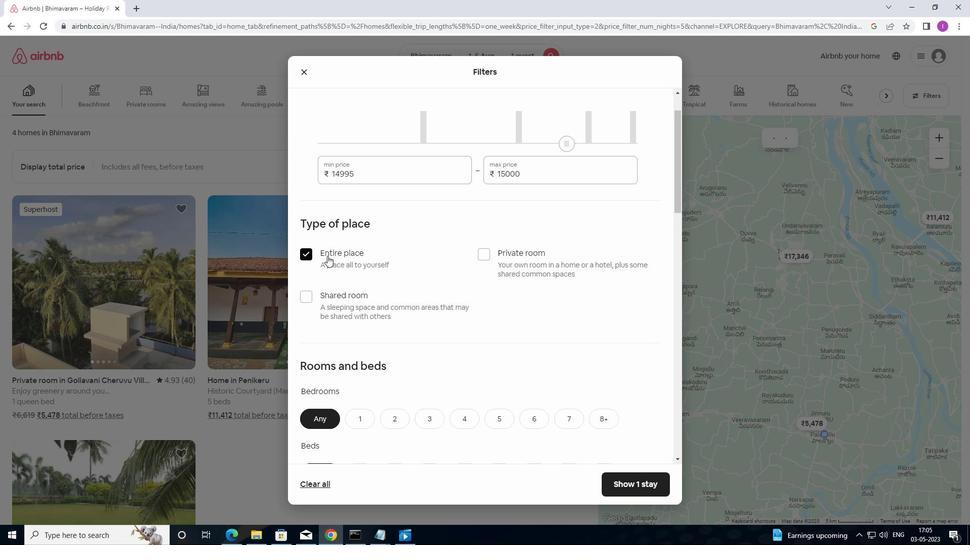
Action: Mouse moved to (364, 320)
Screenshot: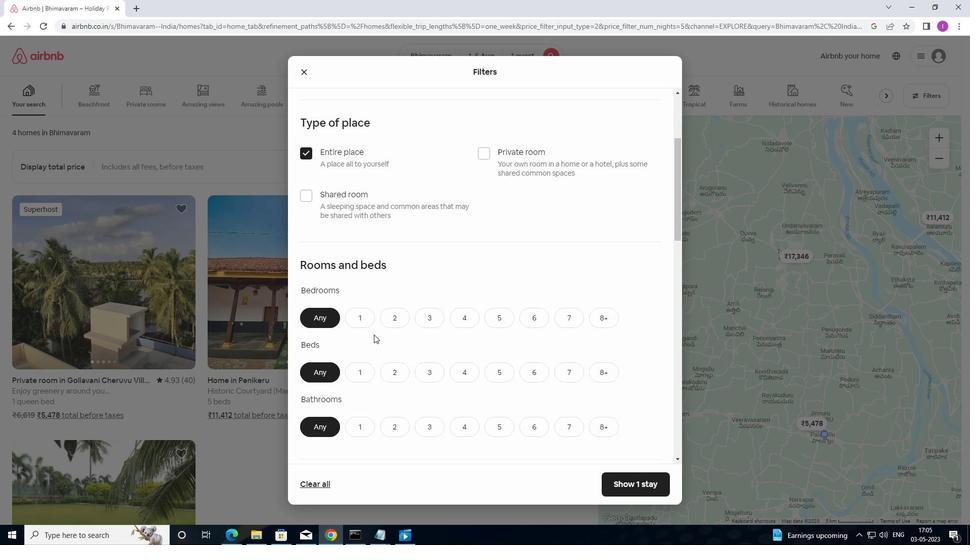 
Action: Mouse pressed left at (364, 320)
Screenshot: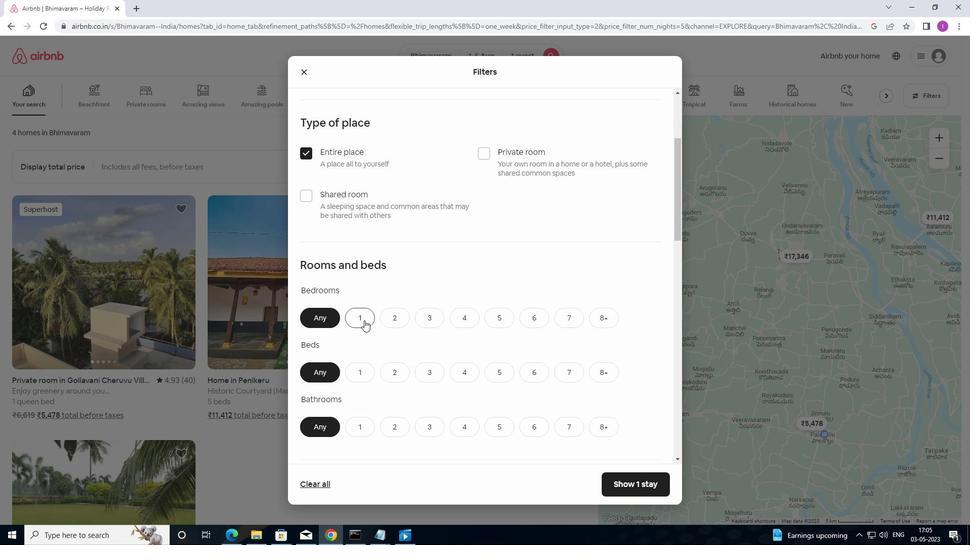 
Action: Mouse moved to (370, 343)
Screenshot: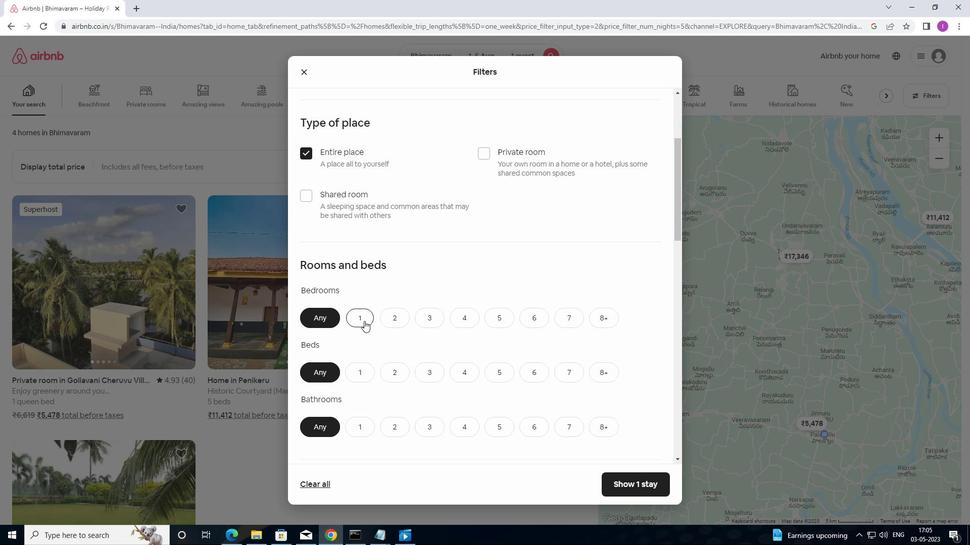 
Action: Mouse scrolled (370, 343) with delta (0, 0)
Screenshot: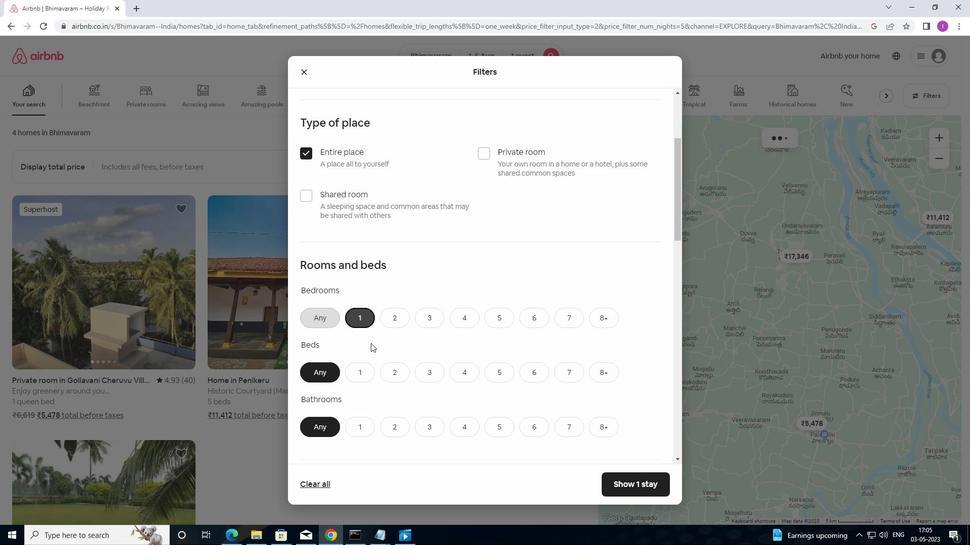 
Action: Mouse scrolled (370, 343) with delta (0, 0)
Screenshot: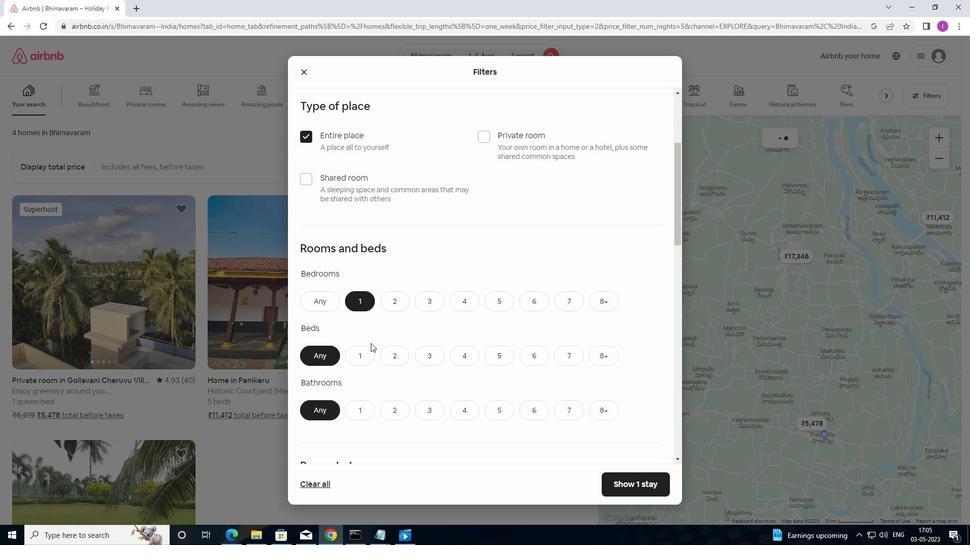 
Action: Mouse moved to (362, 279)
Screenshot: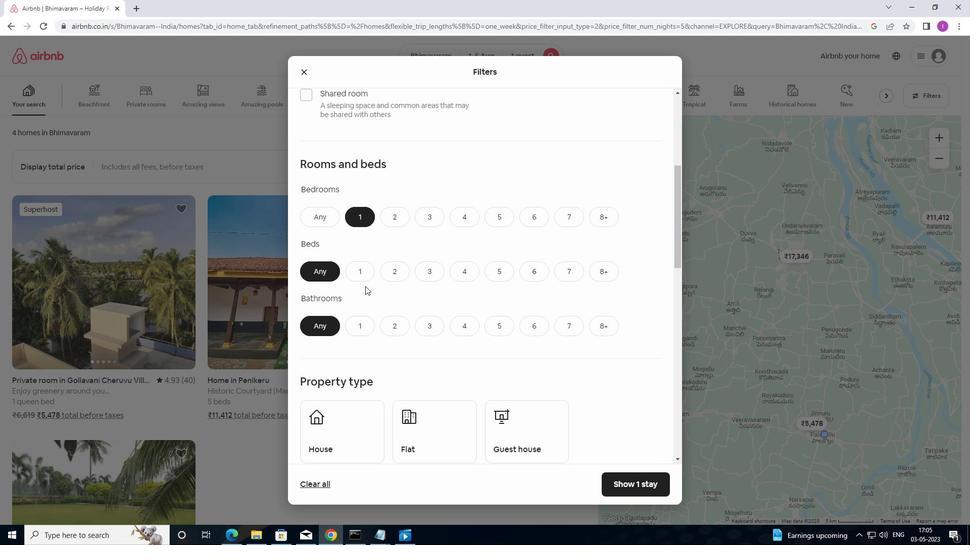 
Action: Mouse pressed left at (362, 279)
Screenshot: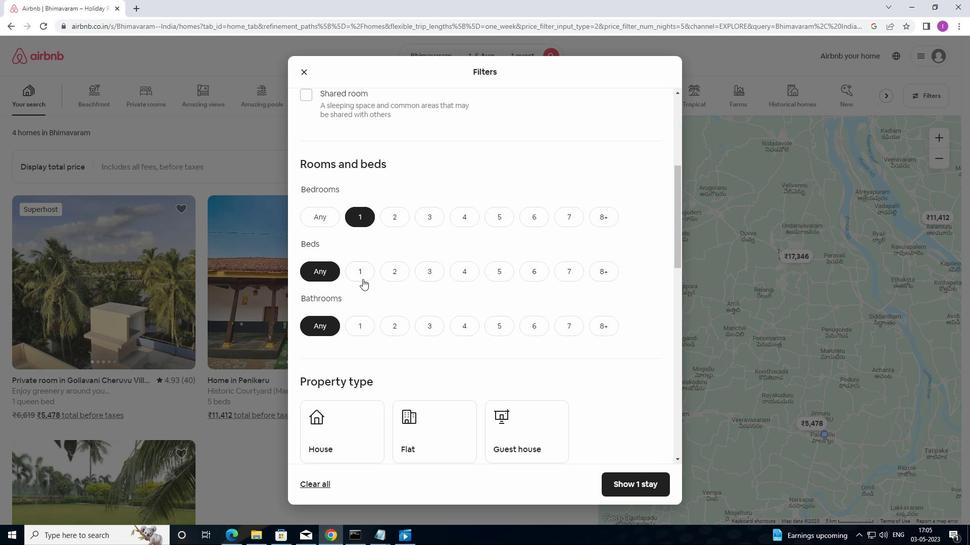 
Action: Mouse moved to (365, 317)
Screenshot: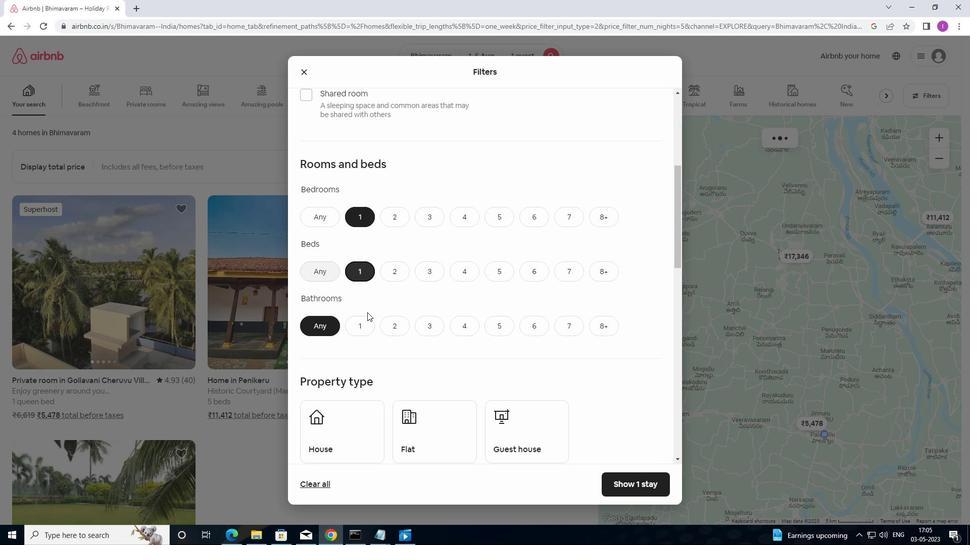 
Action: Mouse pressed left at (365, 317)
Screenshot: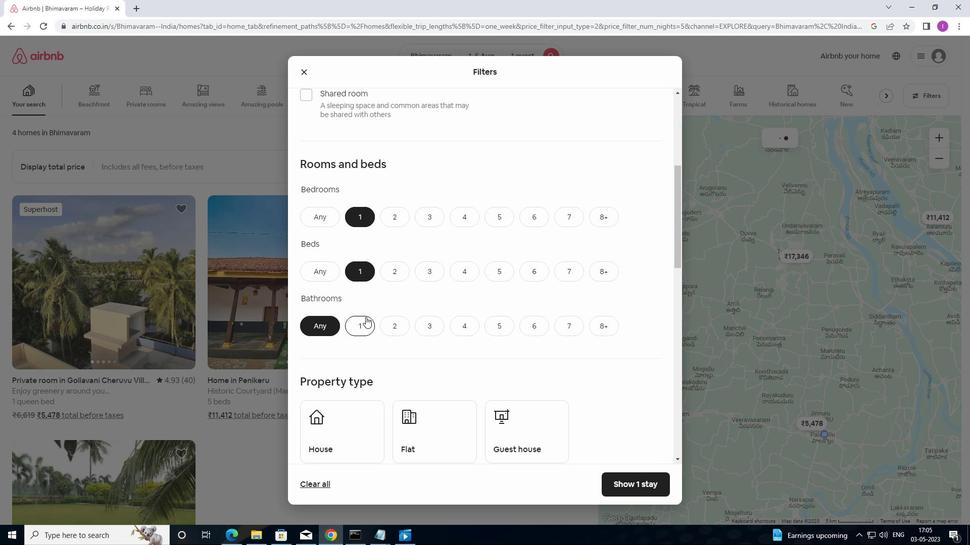 
Action: Mouse moved to (365, 319)
Screenshot: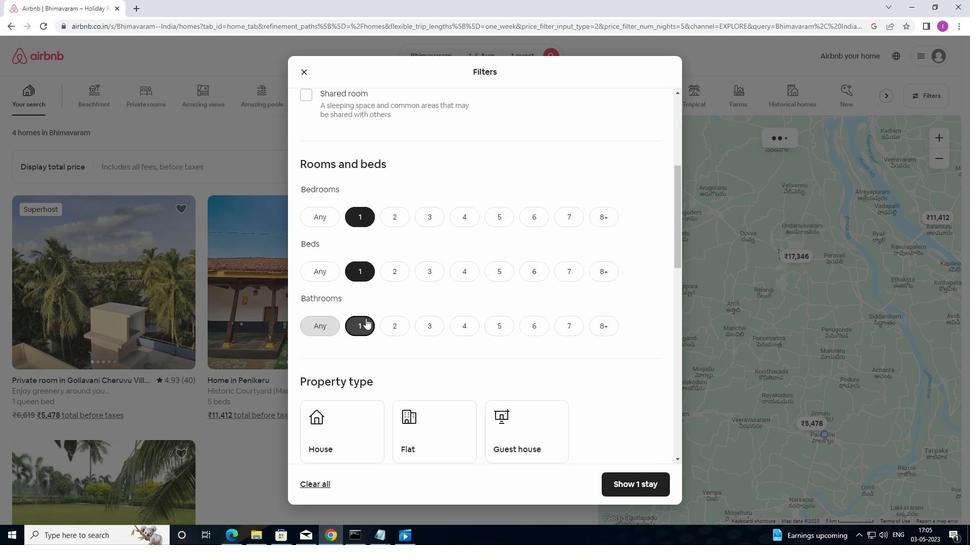 
Action: Mouse scrolled (365, 319) with delta (0, 0)
Screenshot: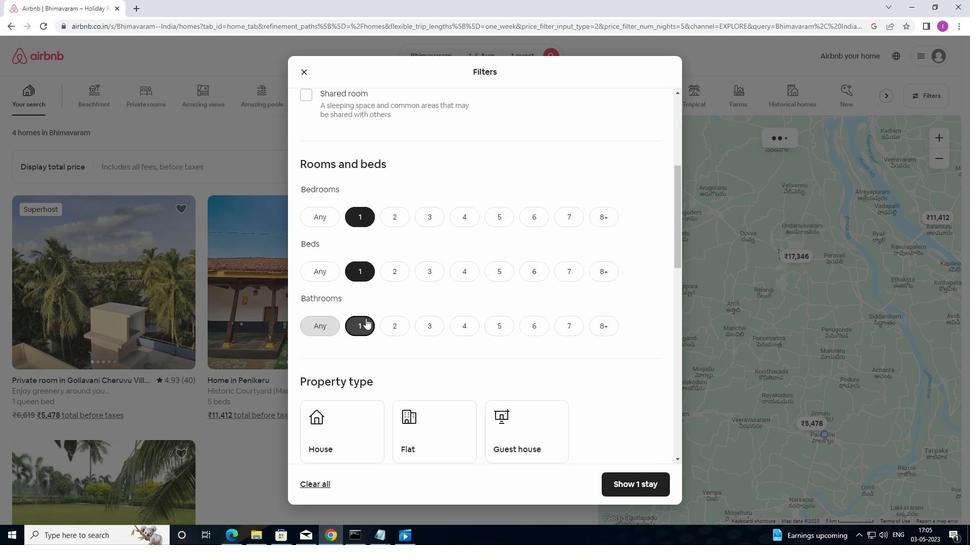 
Action: Mouse moved to (366, 320)
Screenshot: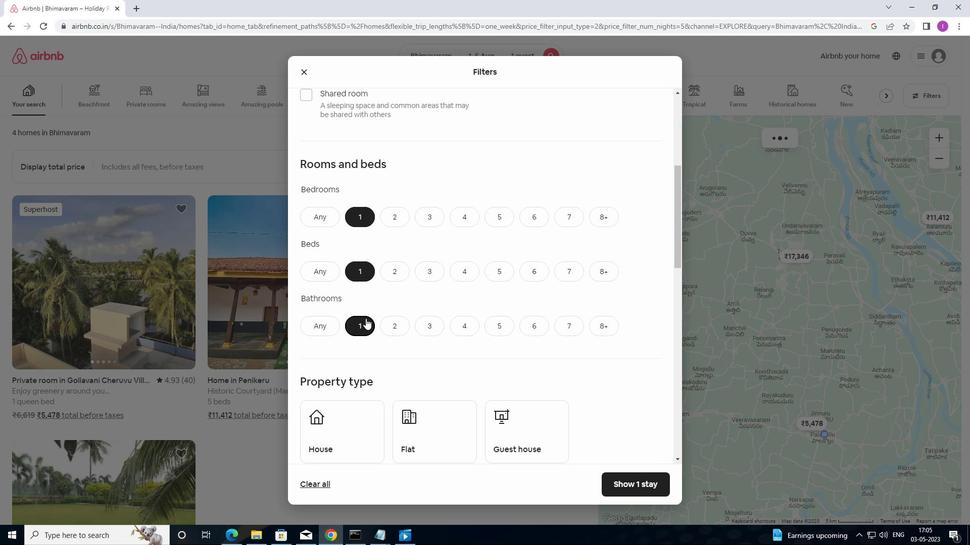 
Action: Mouse scrolled (366, 320) with delta (0, 0)
Screenshot: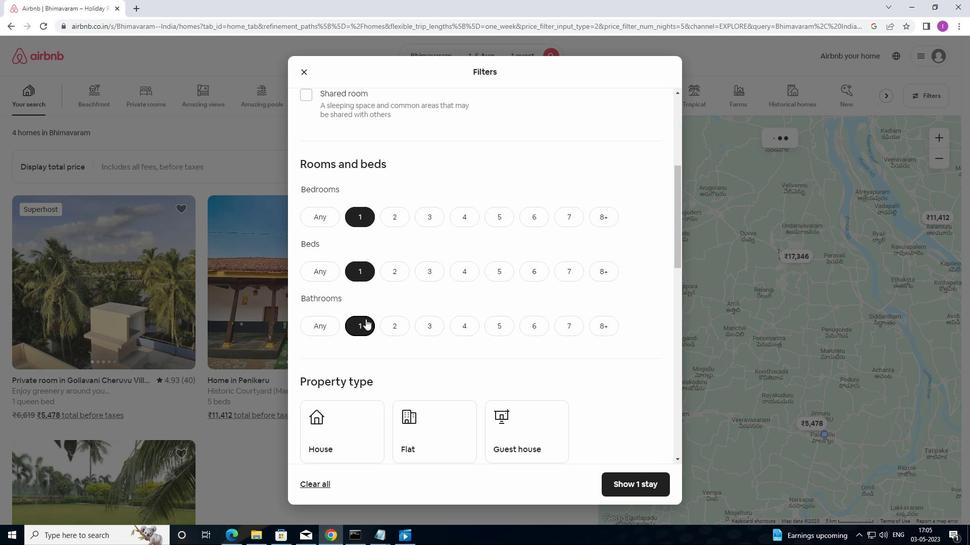 
Action: Mouse moved to (367, 319)
Screenshot: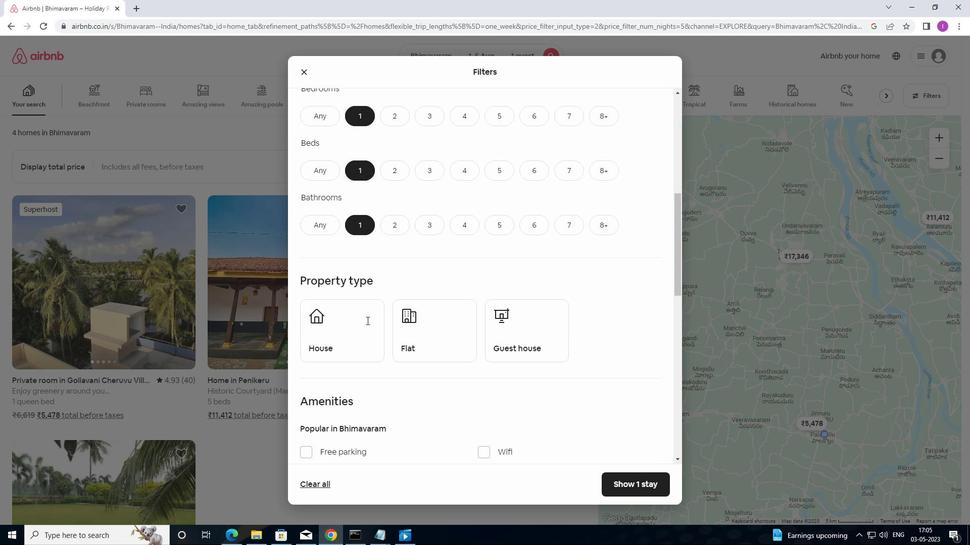 
Action: Mouse scrolled (367, 319) with delta (0, 0)
Screenshot: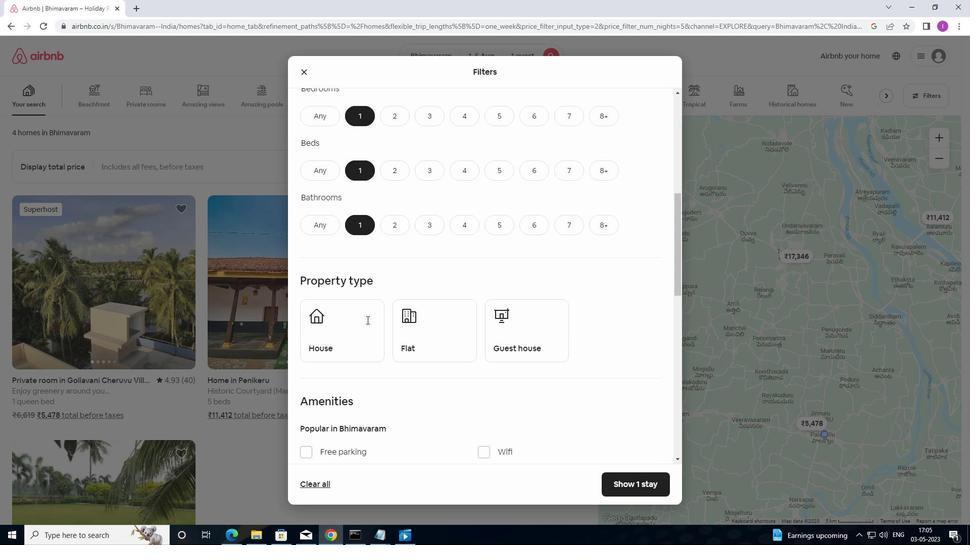 
Action: Mouse moved to (195, 375)
Screenshot: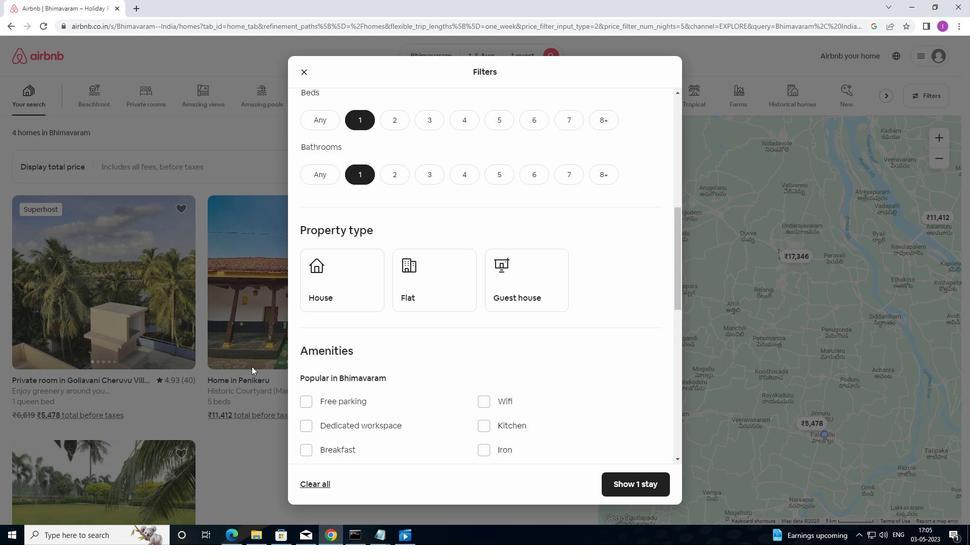 
Action: Mouse scrolled (195, 374) with delta (0, 0)
Screenshot: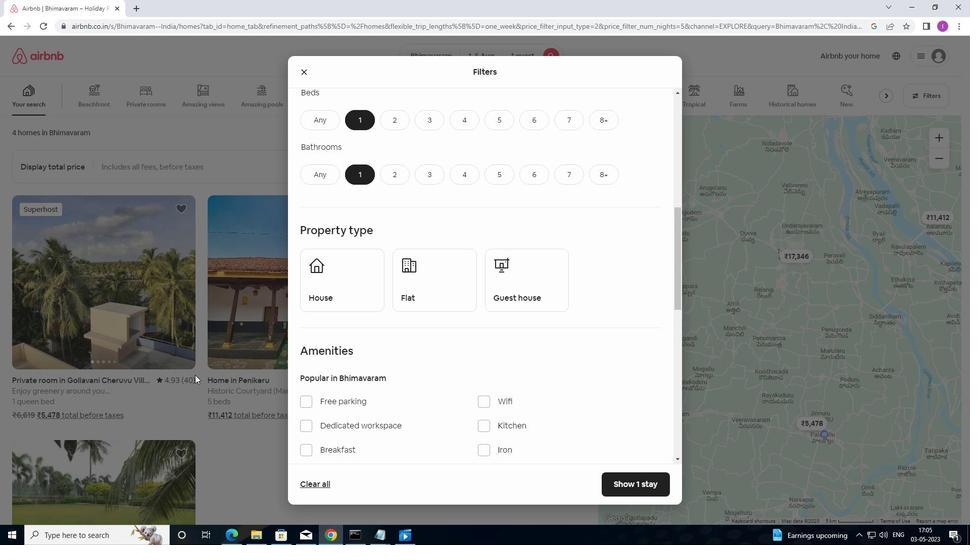 
Action: Mouse moved to (358, 270)
Screenshot: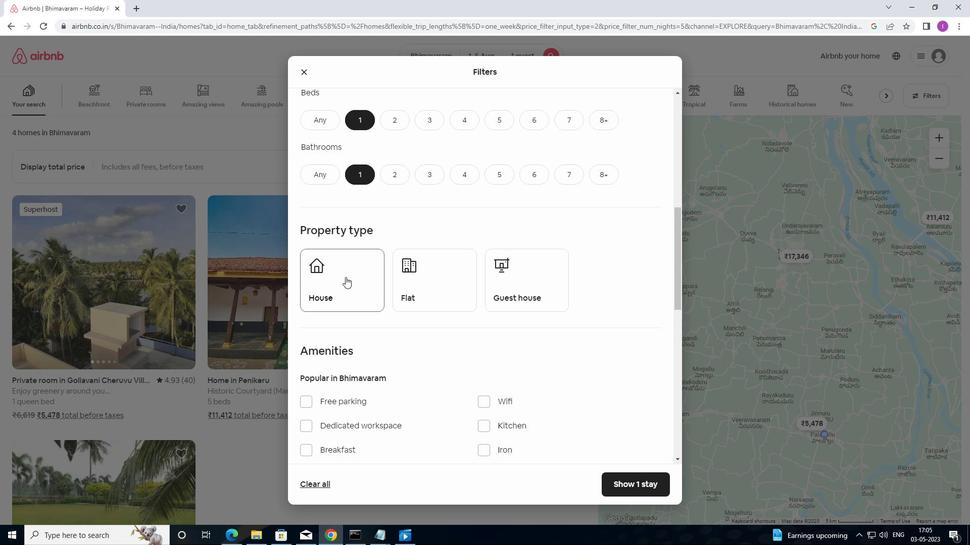 
Action: Mouse pressed left at (358, 270)
Screenshot: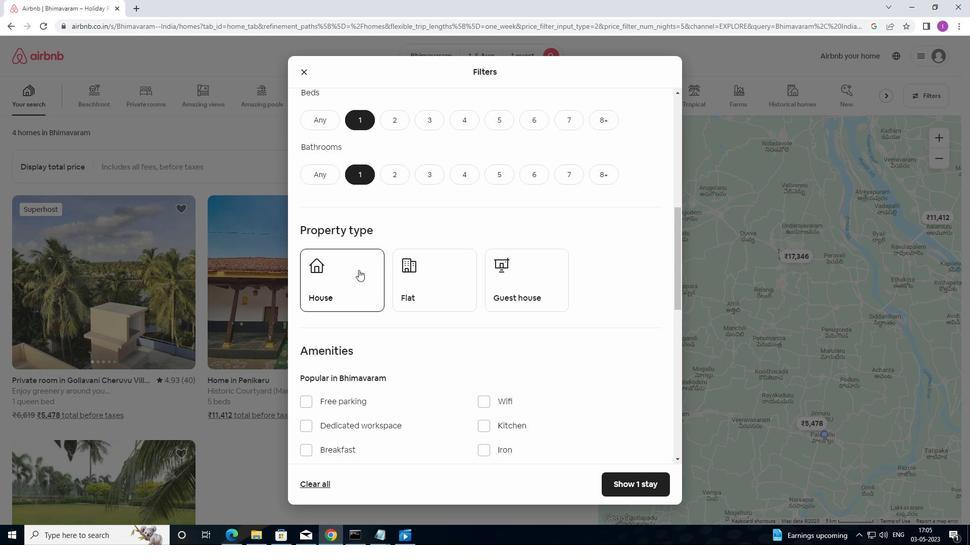 
Action: Mouse moved to (425, 275)
Screenshot: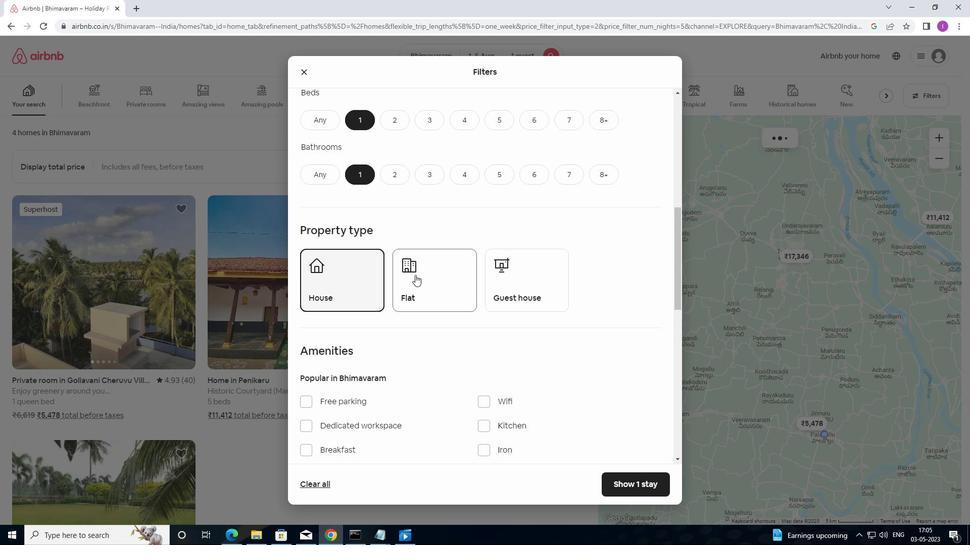 
Action: Mouse pressed left at (425, 275)
Screenshot: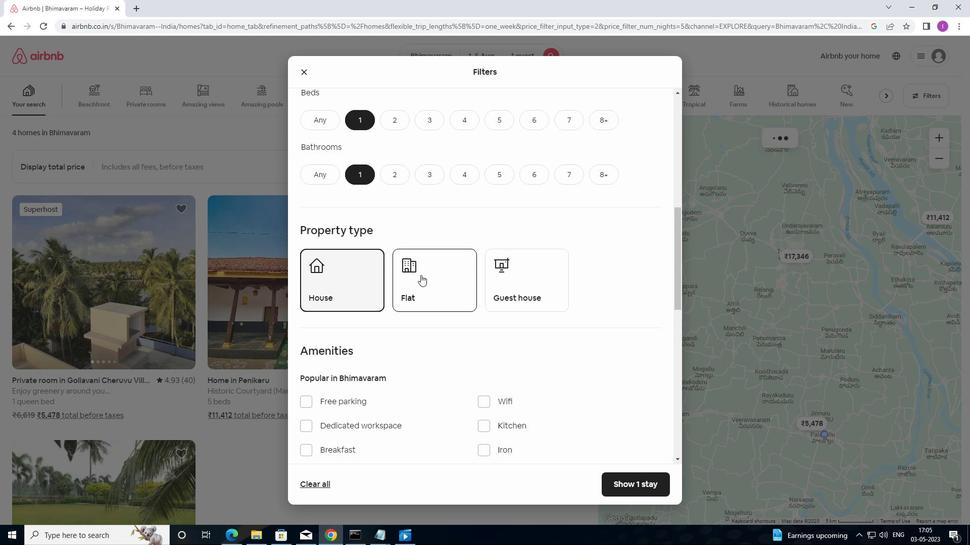 
Action: Mouse moved to (552, 275)
Screenshot: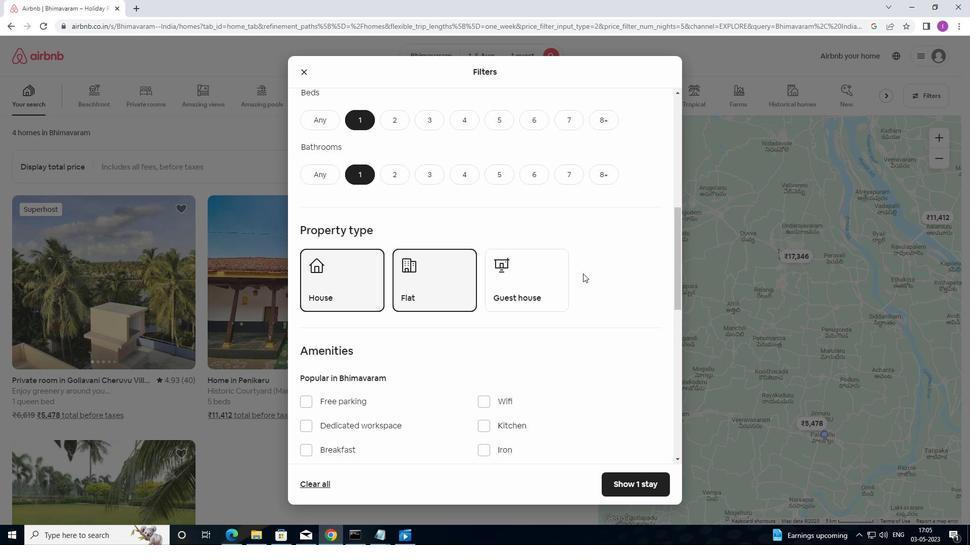 
Action: Mouse pressed left at (552, 275)
Screenshot: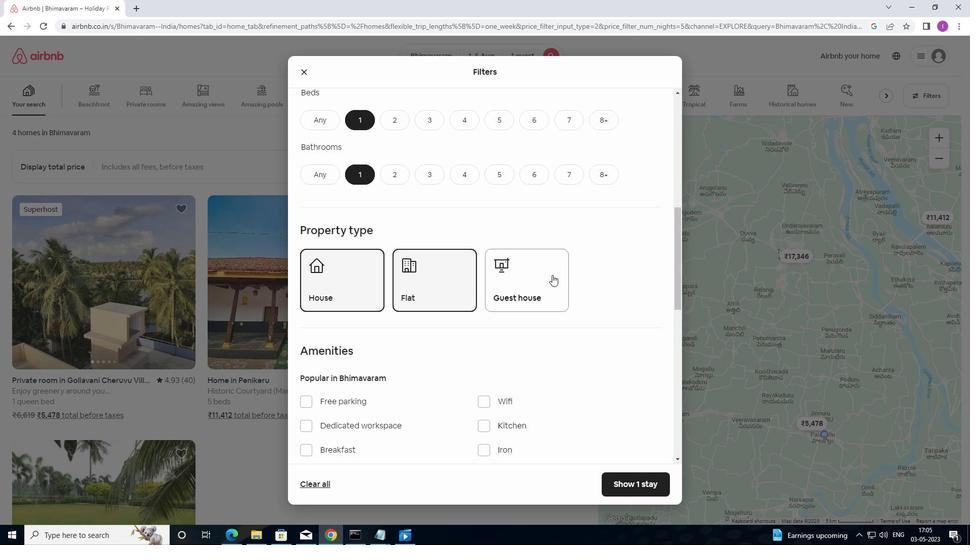 
Action: Mouse moved to (550, 274)
Screenshot: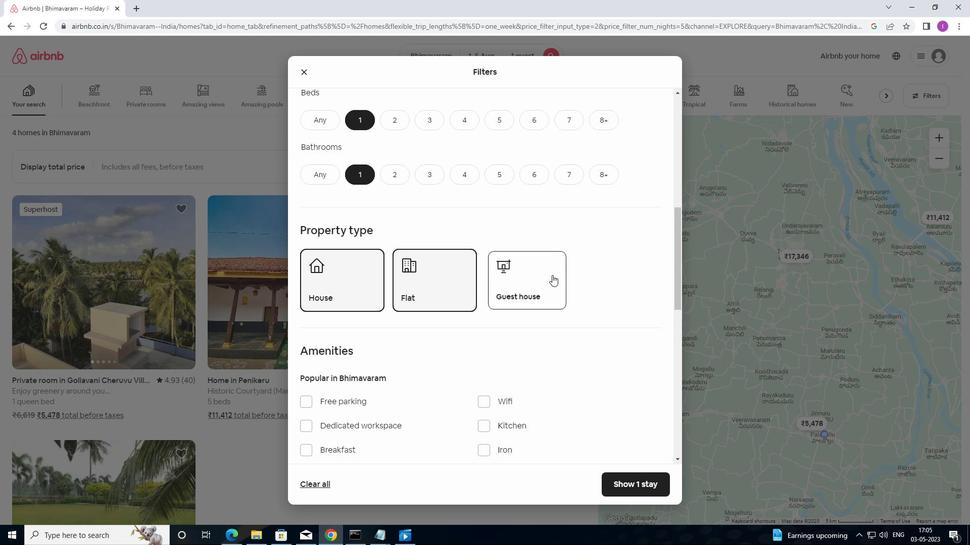 
Action: Mouse scrolled (550, 274) with delta (0, 0)
Screenshot: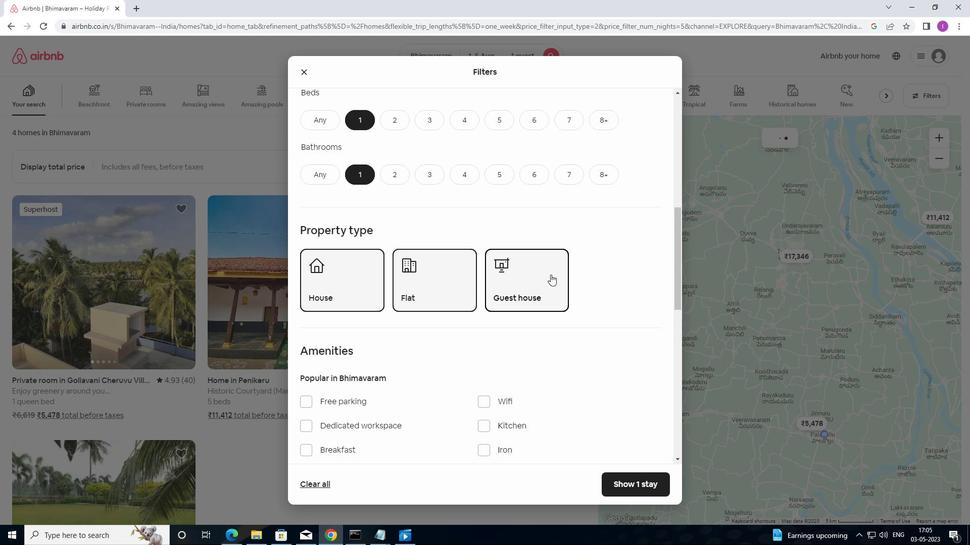 
Action: Mouse scrolled (550, 274) with delta (0, 0)
Screenshot: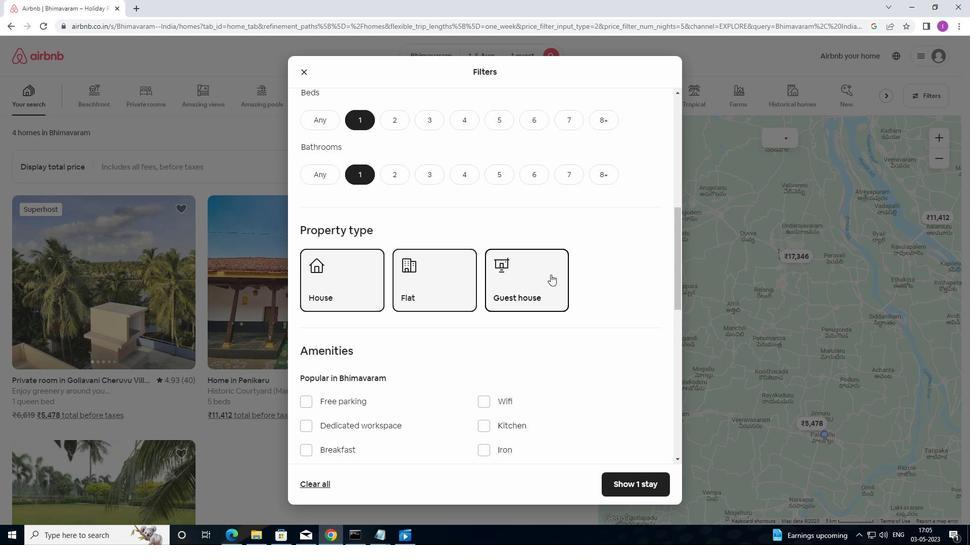 
Action: Mouse scrolled (550, 274) with delta (0, 0)
Screenshot: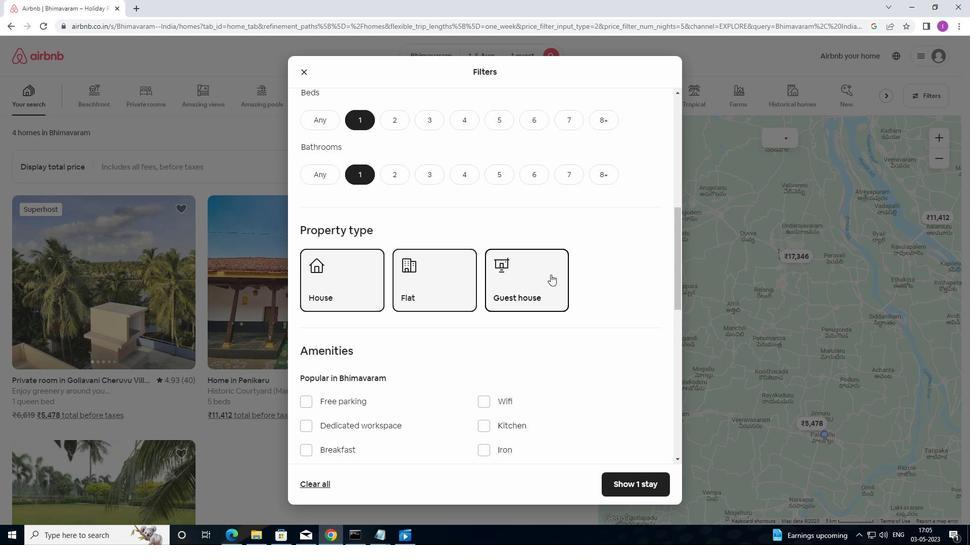 
Action: Mouse moved to (487, 252)
Screenshot: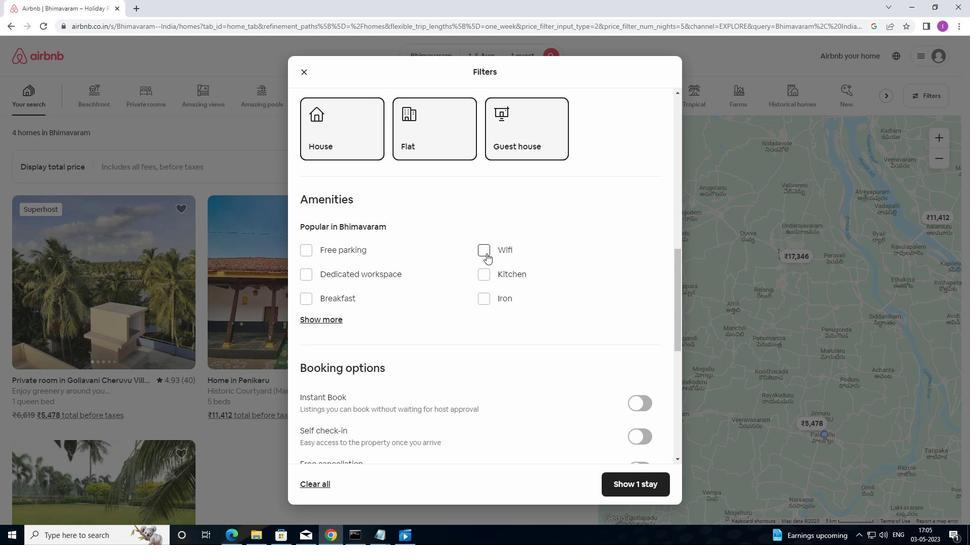 
Action: Mouse pressed left at (487, 252)
Screenshot: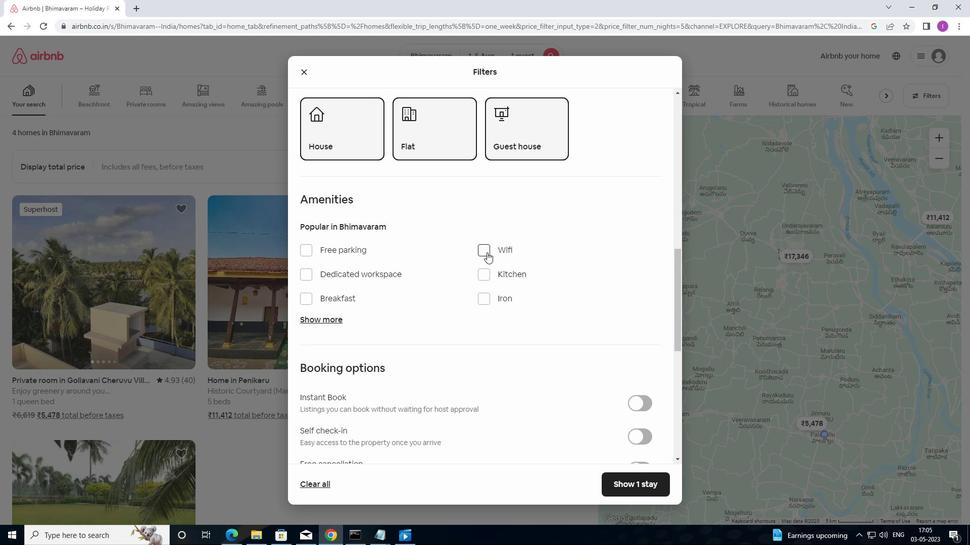 
Action: Mouse moved to (551, 320)
Screenshot: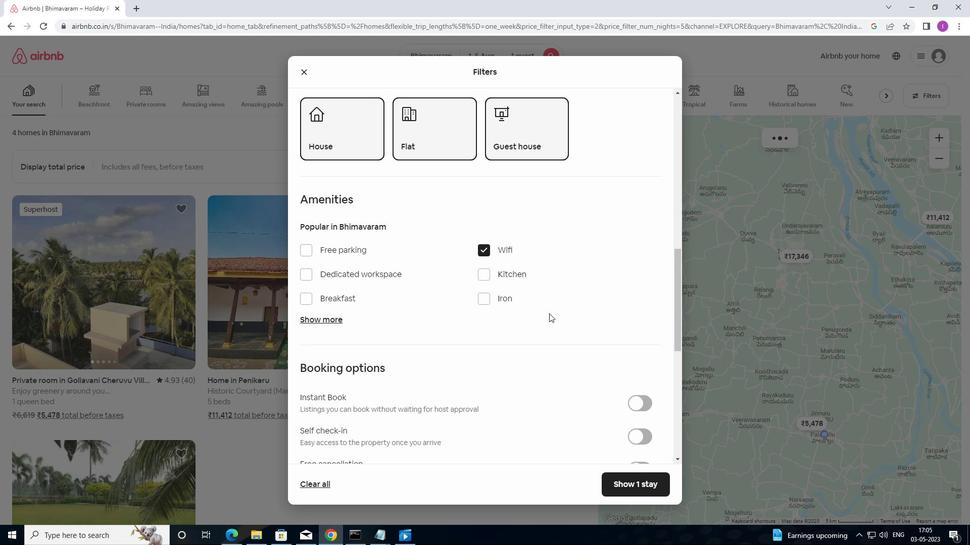 
Action: Mouse scrolled (551, 320) with delta (0, 0)
Screenshot: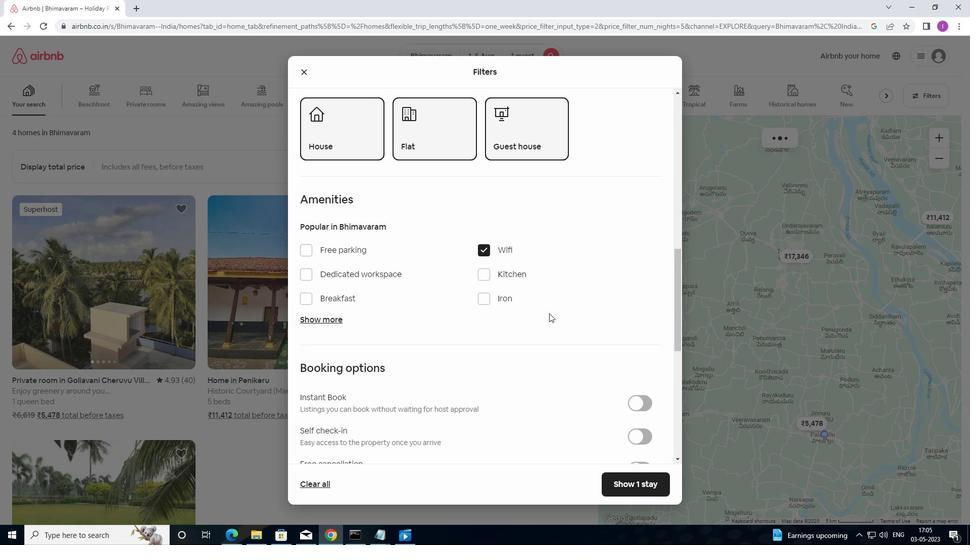 
Action: Mouse moved to (551, 321)
Screenshot: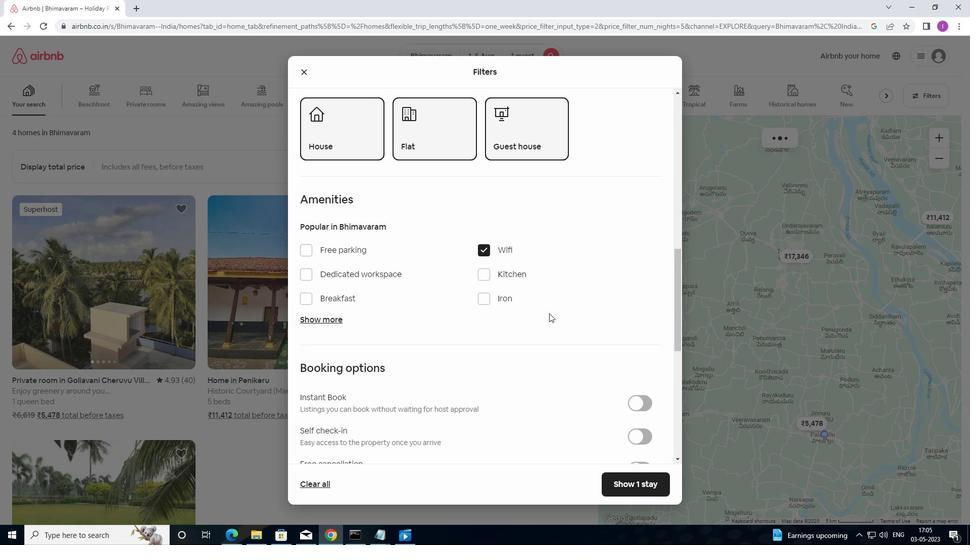 
Action: Mouse scrolled (551, 321) with delta (0, 0)
Screenshot: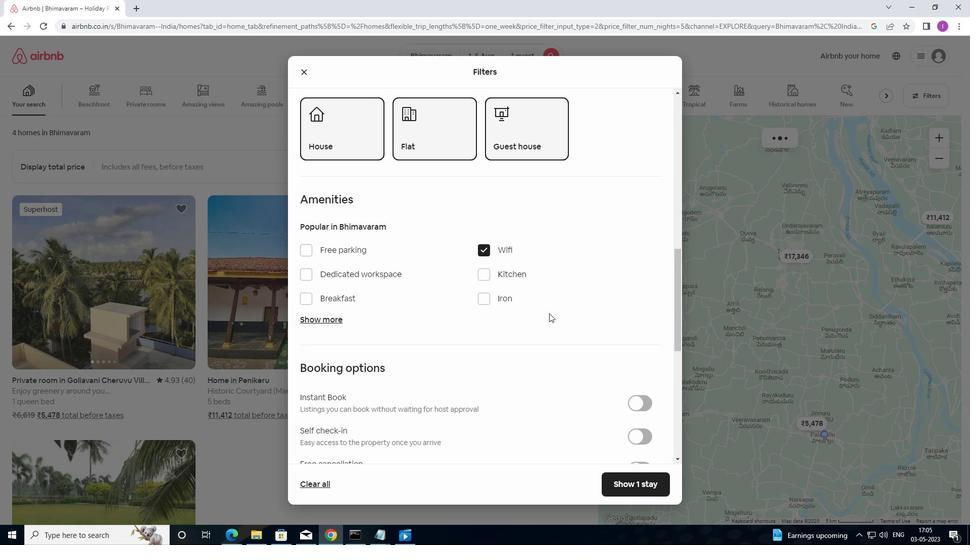 
Action: Mouse moved to (553, 323)
Screenshot: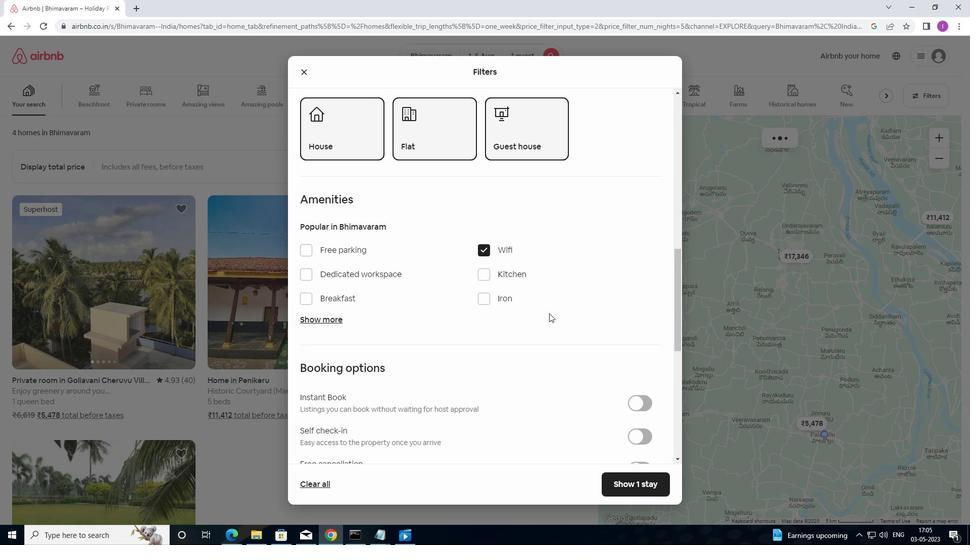 
Action: Mouse scrolled (553, 323) with delta (0, 0)
Screenshot: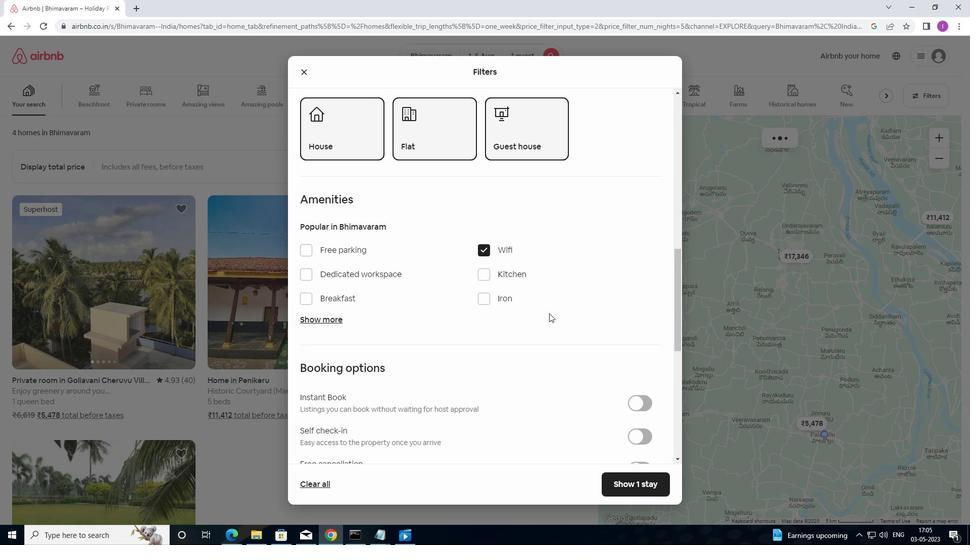 
Action: Mouse moved to (648, 289)
Screenshot: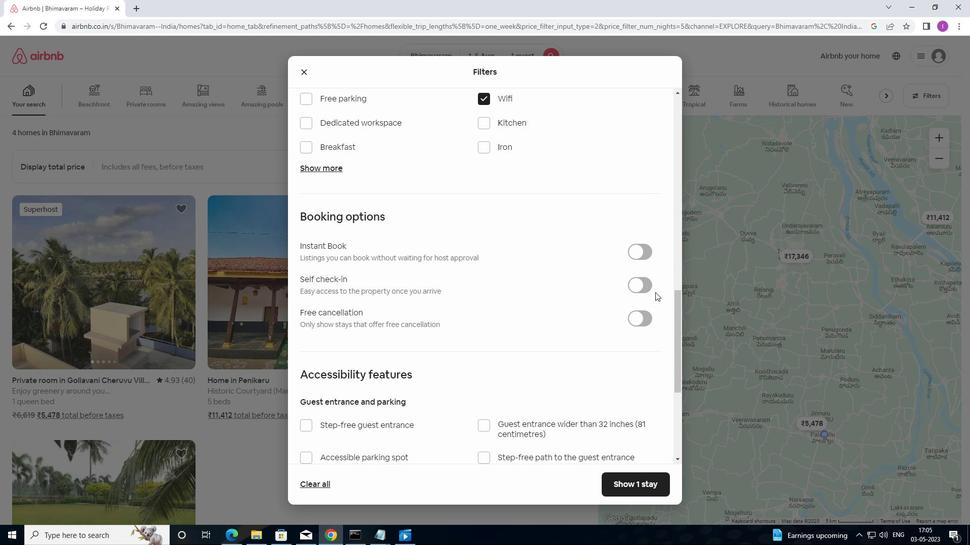 
Action: Mouse pressed left at (648, 289)
Screenshot: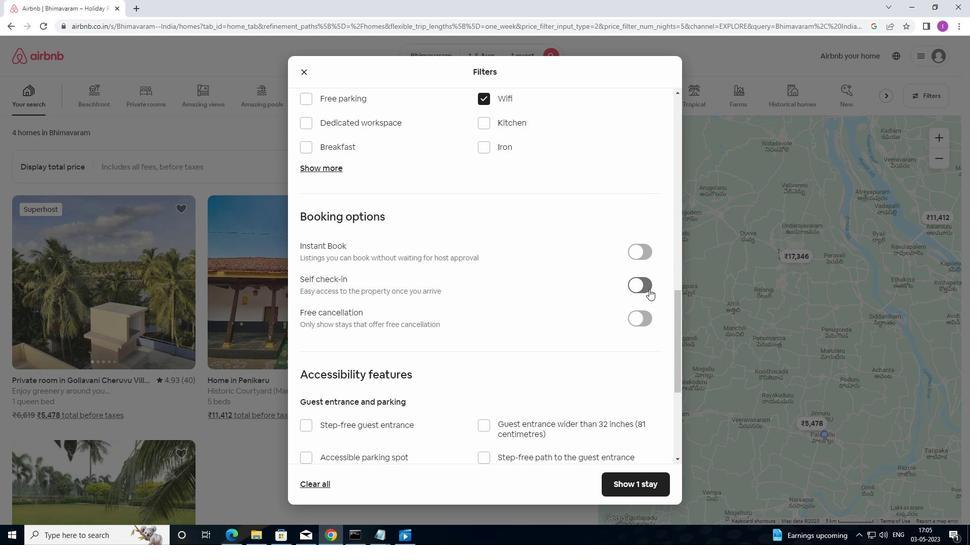 
Action: Mouse moved to (641, 313)
Screenshot: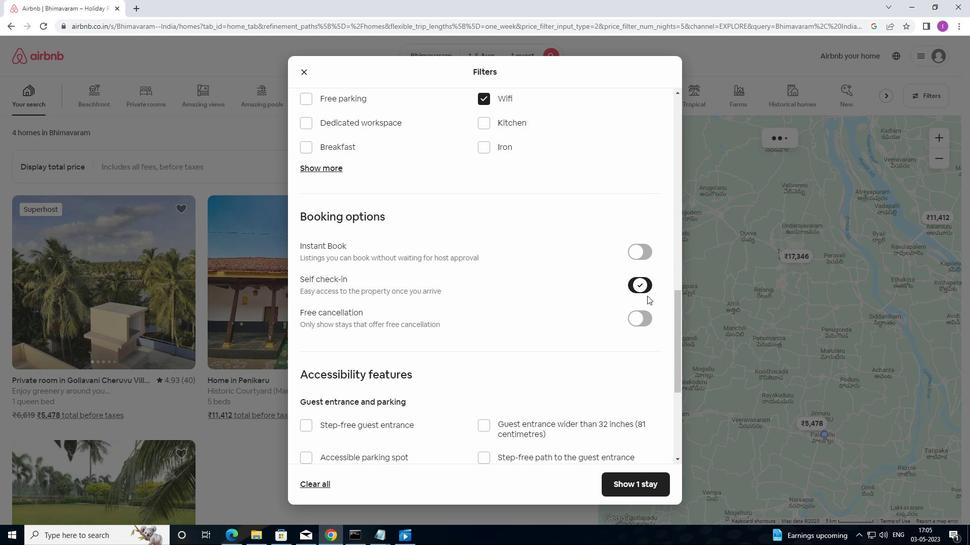 
Action: Mouse scrolled (641, 313) with delta (0, 0)
Screenshot: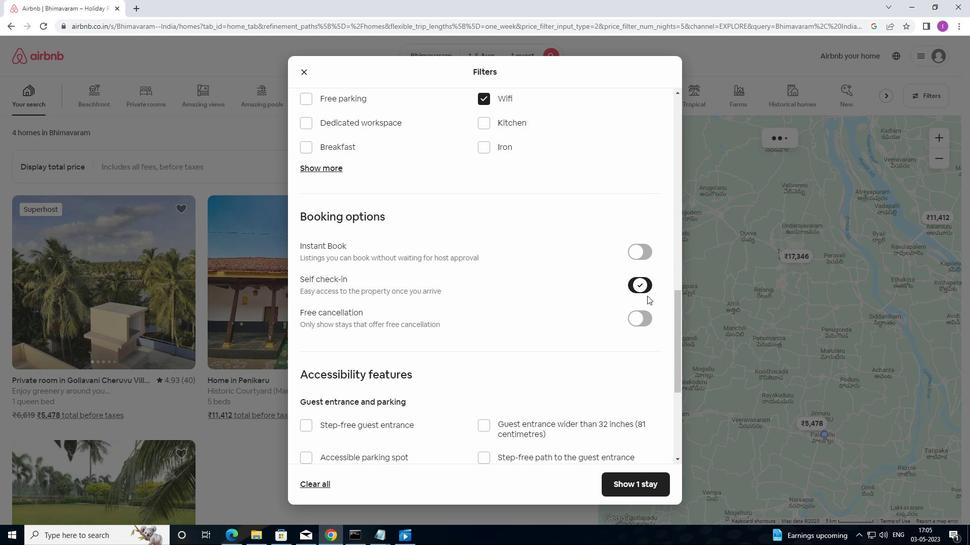 
Action: Mouse moved to (636, 324)
Screenshot: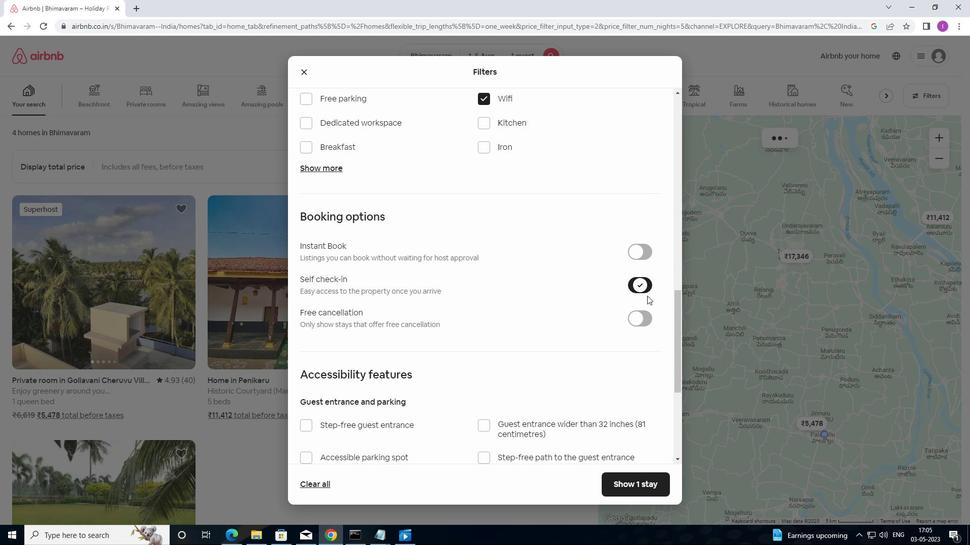 
Action: Mouse scrolled (636, 324) with delta (0, 0)
Screenshot: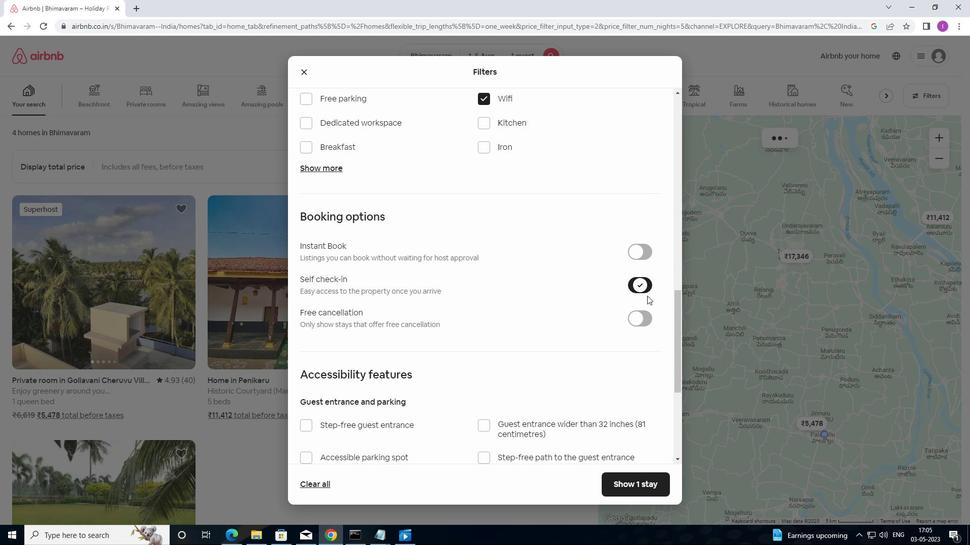 
Action: Mouse moved to (634, 329)
Screenshot: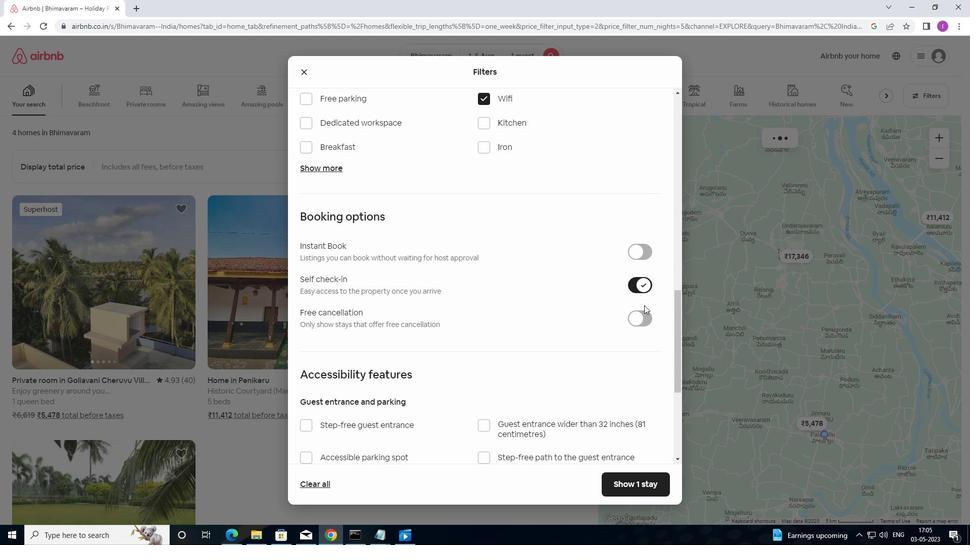 
Action: Mouse scrolled (634, 328) with delta (0, 0)
Screenshot: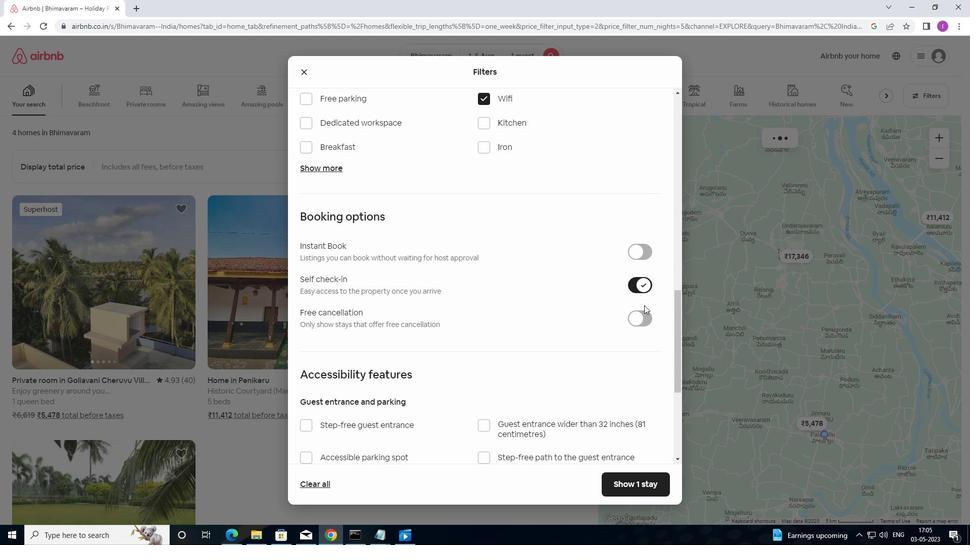 
Action: Mouse moved to (632, 330)
Screenshot: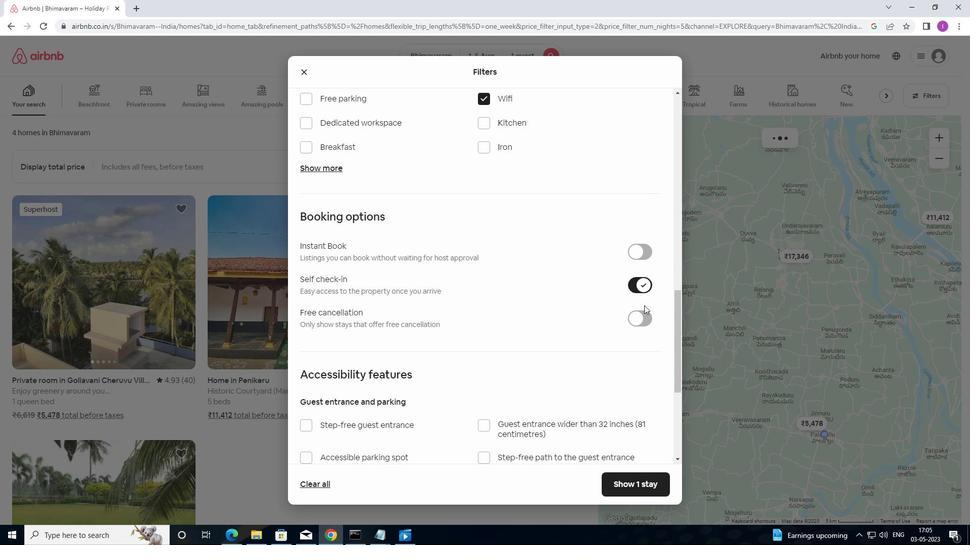 
Action: Mouse scrolled (632, 330) with delta (0, 0)
Screenshot: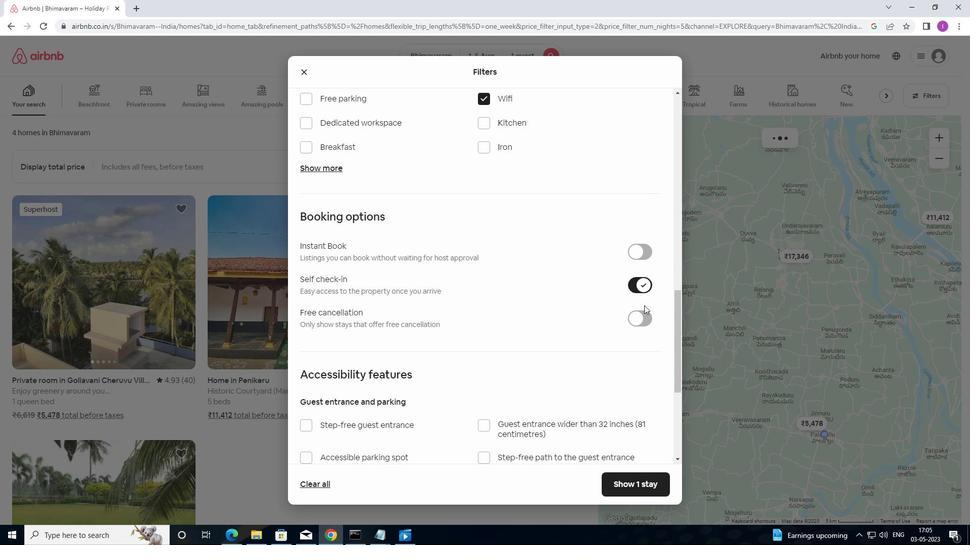 
Action: Mouse moved to (571, 341)
Screenshot: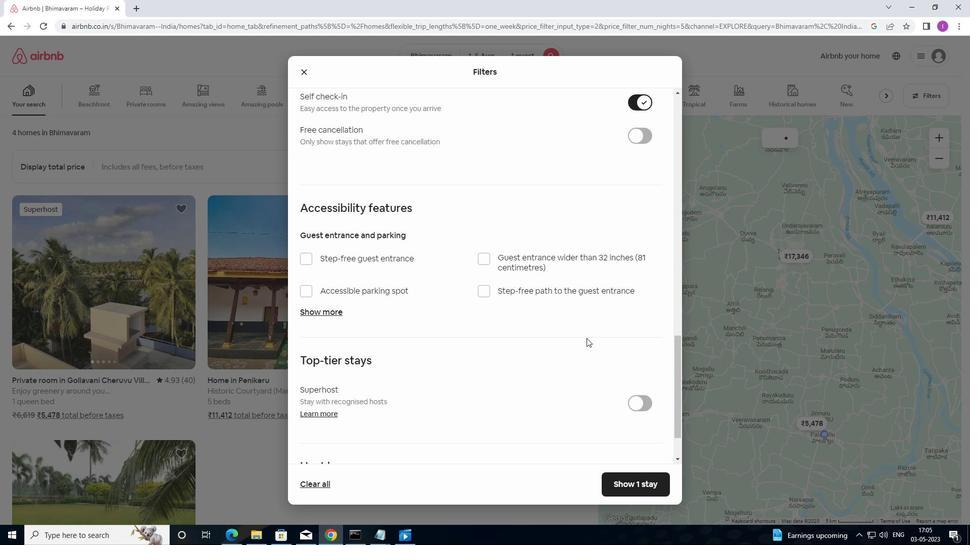
Action: Mouse scrolled (571, 341) with delta (0, 0)
Screenshot: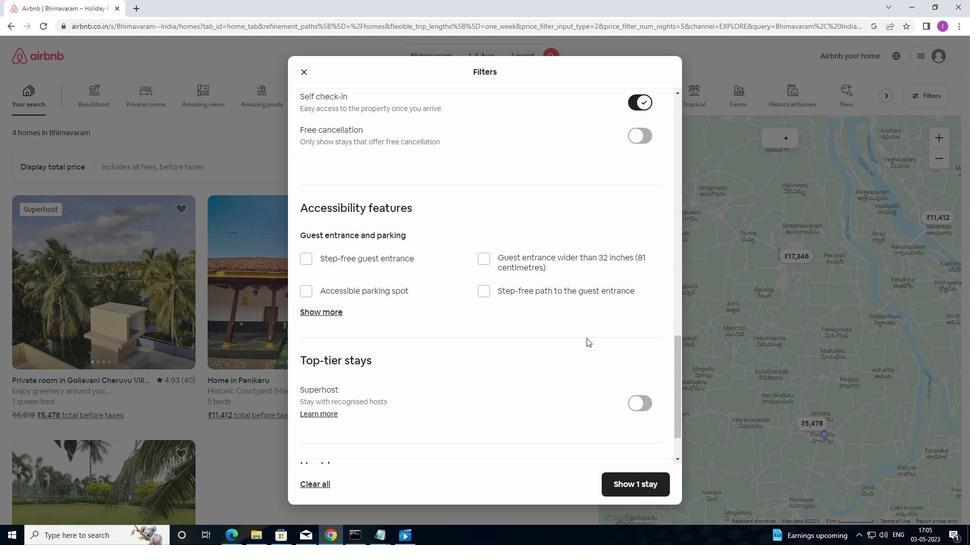 
Action: Mouse moved to (571, 342)
Screenshot: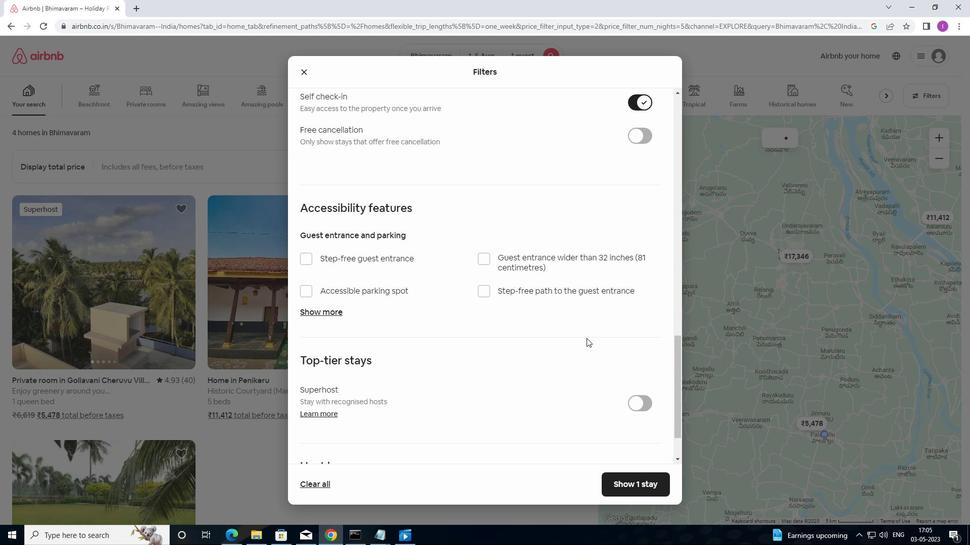 
Action: Mouse scrolled (571, 342) with delta (0, 0)
Screenshot: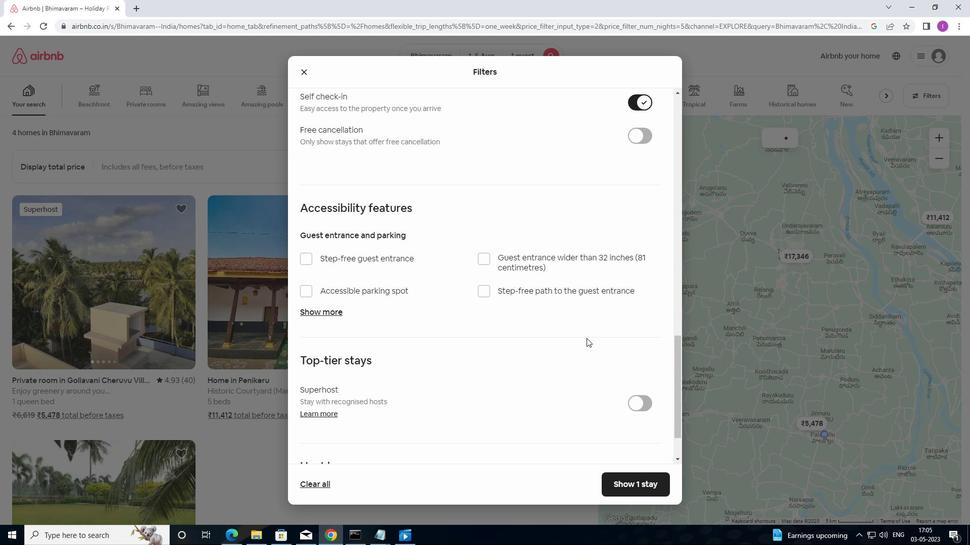
Action: Mouse moved to (570, 344)
Screenshot: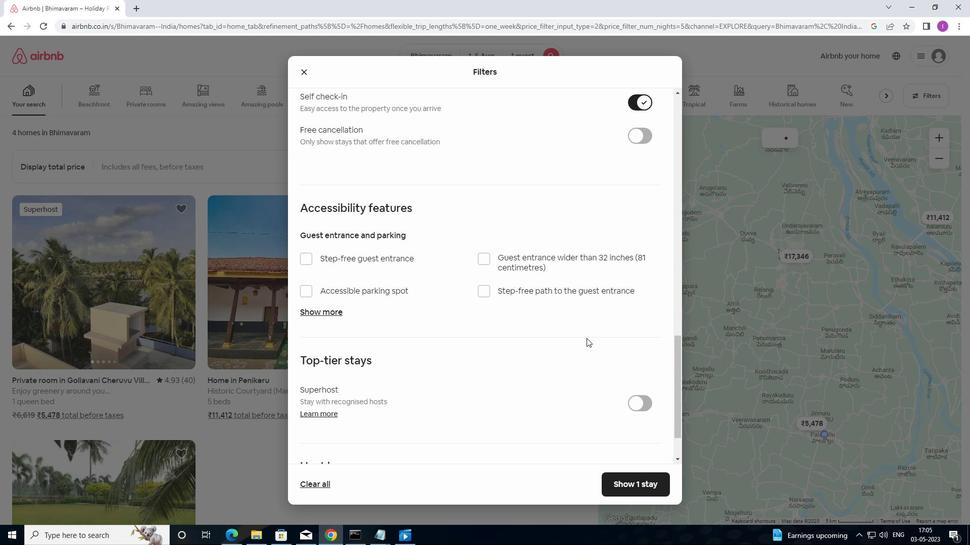 
Action: Mouse scrolled (570, 344) with delta (0, 0)
Screenshot: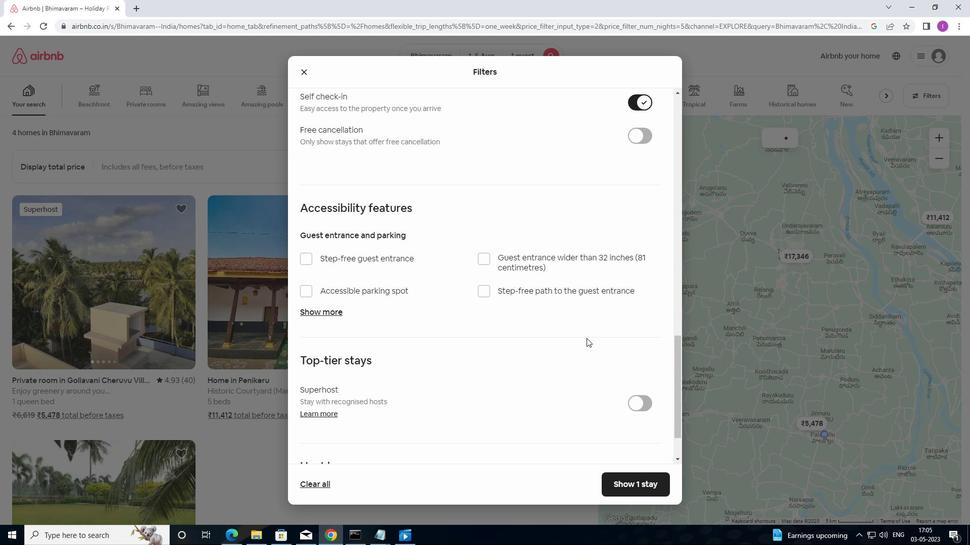 
Action: Mouse moved to (567, 349)
Screenshot: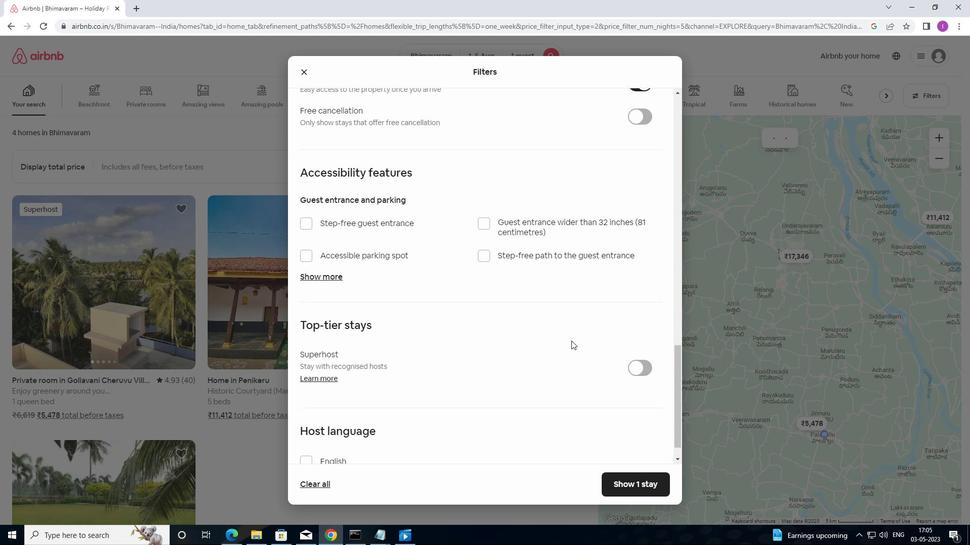 
Action: Mouse scrolled (567, 348) with delta (0, 0)
Screenshot: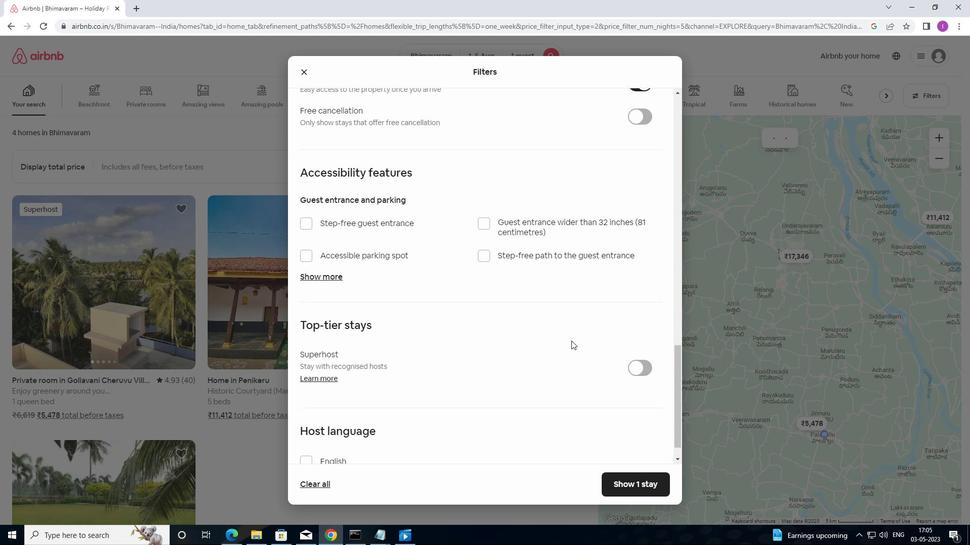 
Action: Mouse moved to (527, 365)
Screenshot: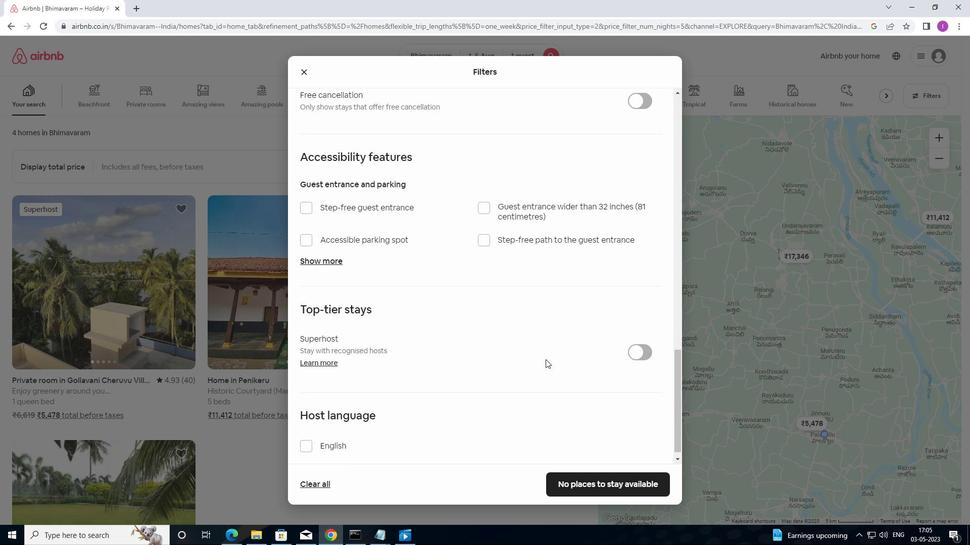 
Action: Mouse scrolled (527, 365) with delta (0, 0)
Screenshot: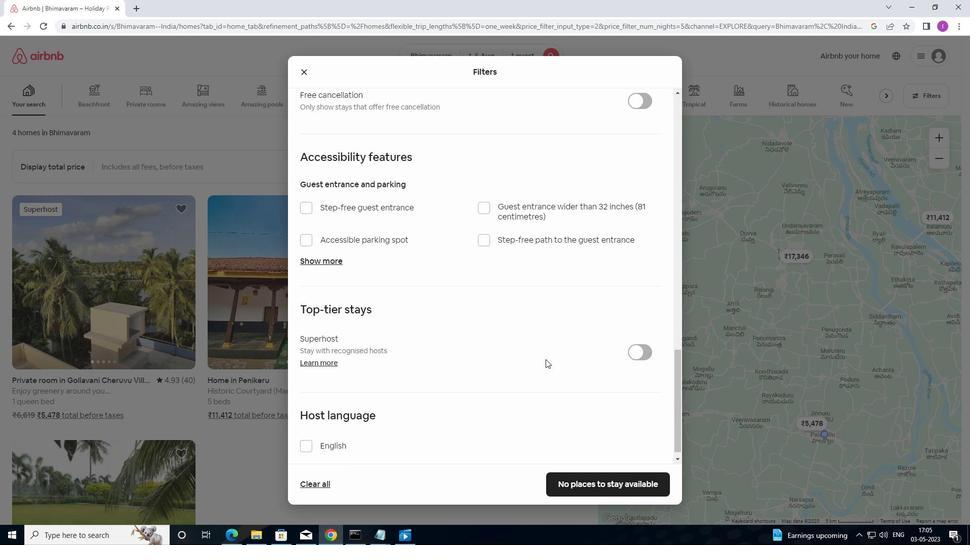 
Action: Mouse moved to (526, 366)
Screenshot: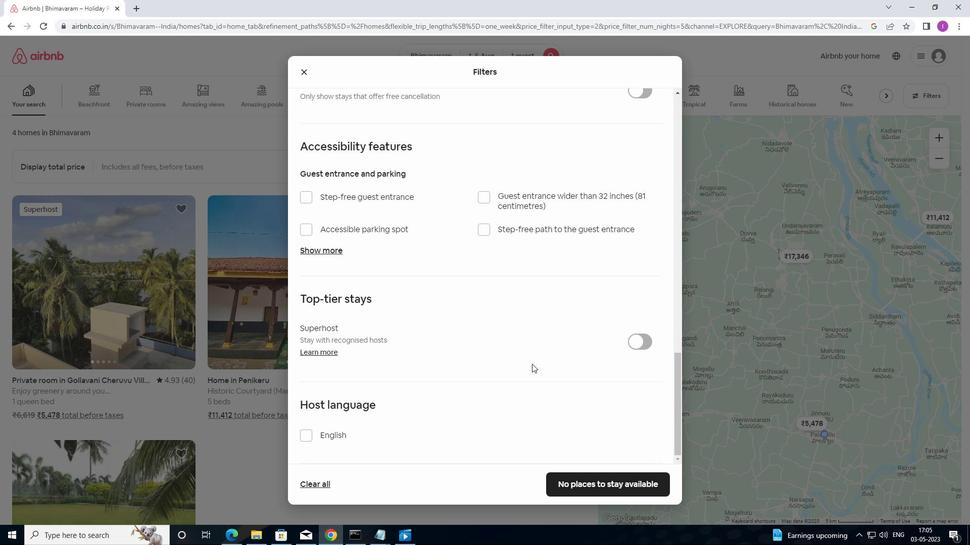 
Action: Mouse scrolled (526, 365) with delta (0, 0)
Screenshot: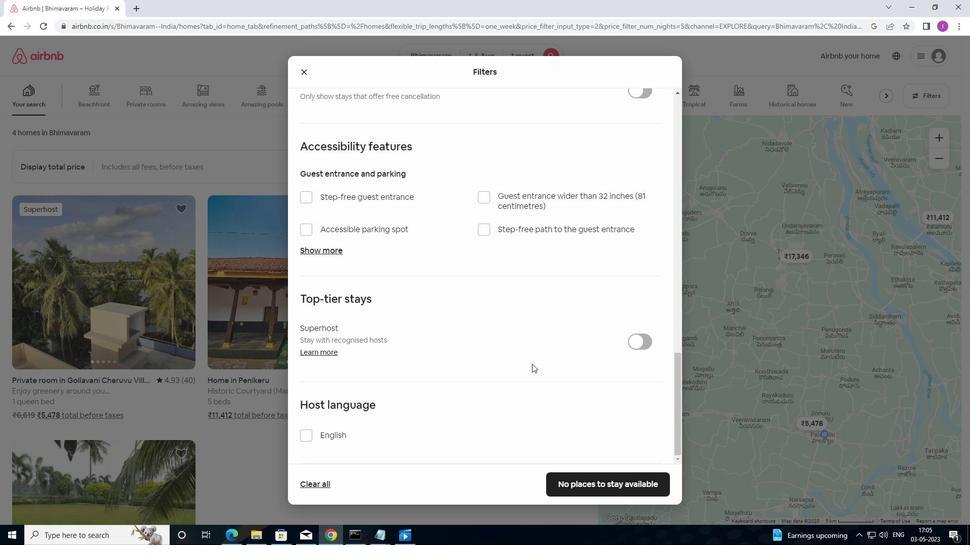 
Action: Mouse moved to (526, 368)
Screenshot: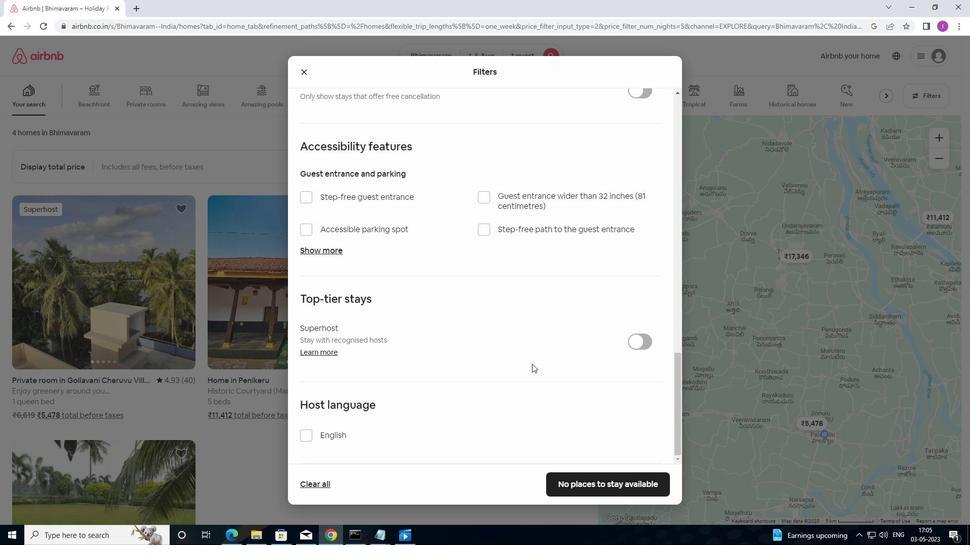 
Action: Mouse scrolled (526, 367) with delta (0, 0)
Screenshot: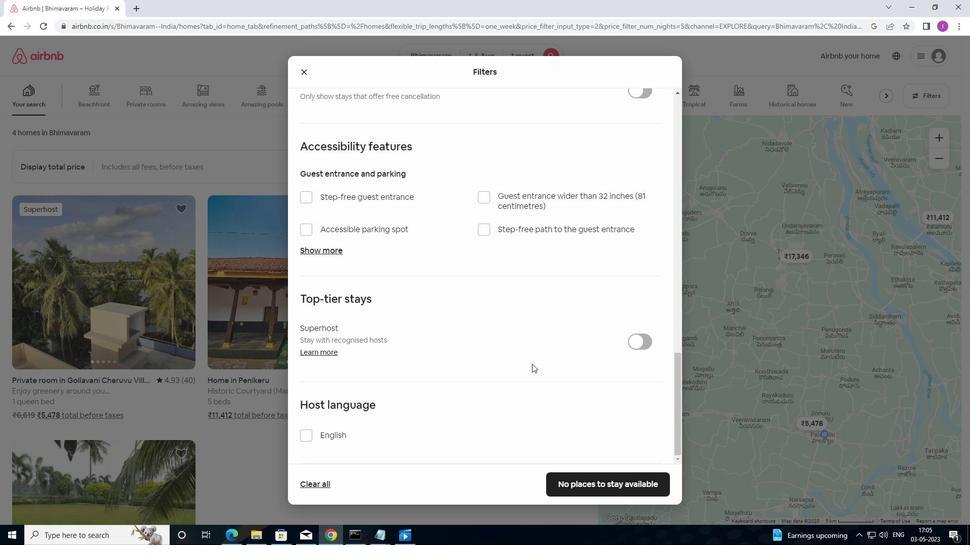
Action: Mouse moved to (526, 368)
Screenshot: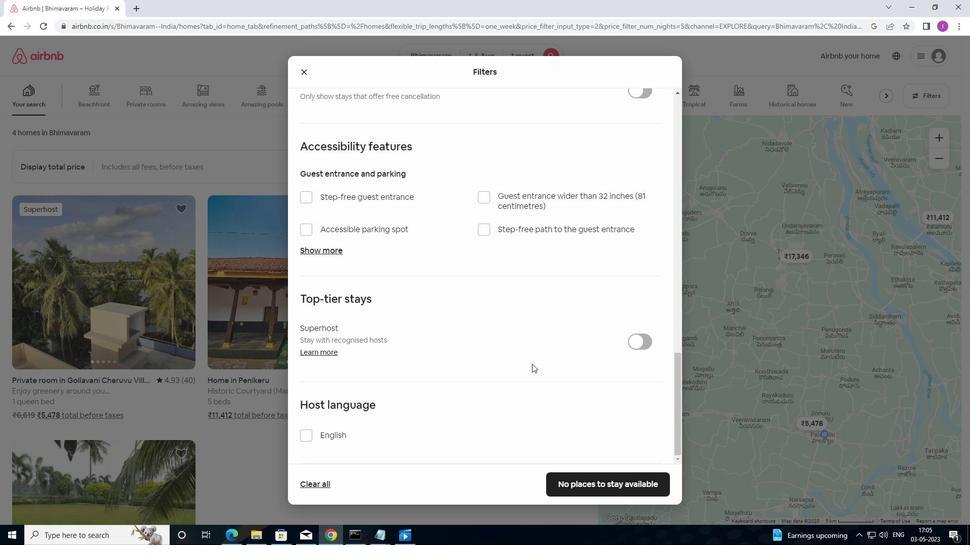 
Action: Mouse scrolled (526, 368) with delta (0, 0)
Screenshot: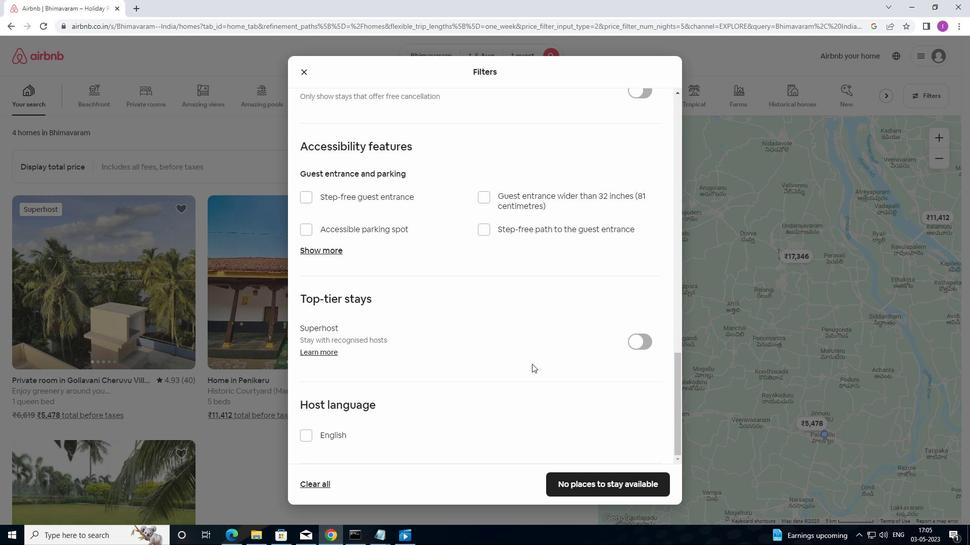 
Action: Mouse moved to (311, 435)
Screenshot: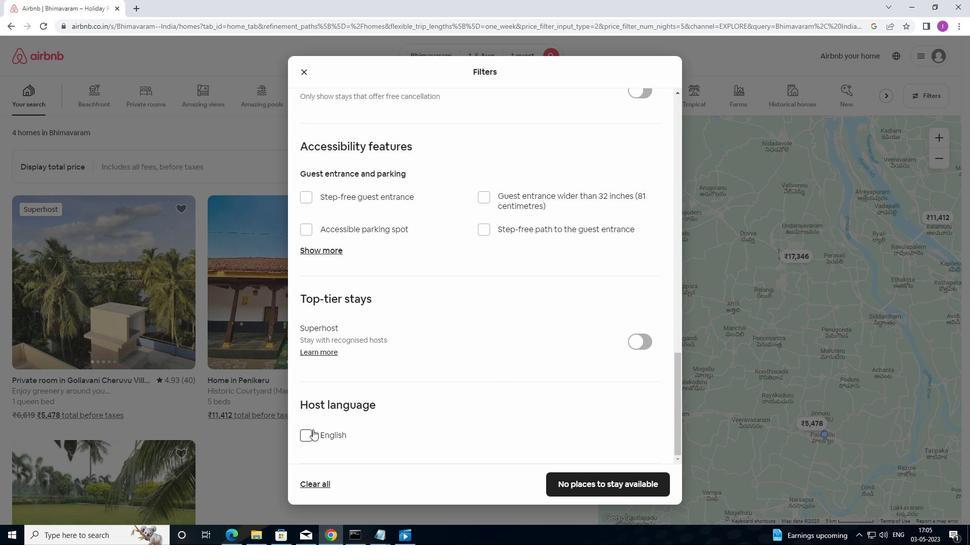 
Action: Mouse pressed left at (311, 435)
Screenshot: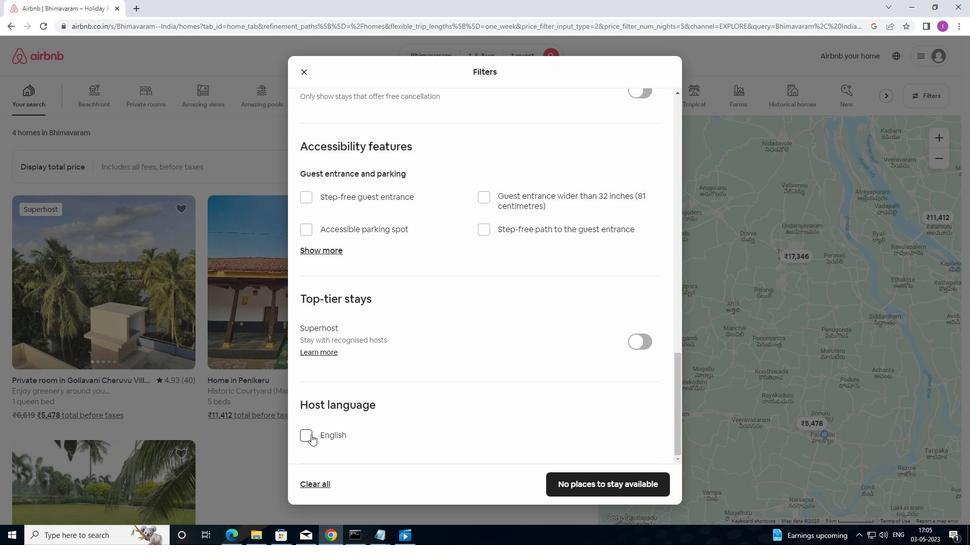 
Action: Mouse moved to (565, 486)
Screenshot: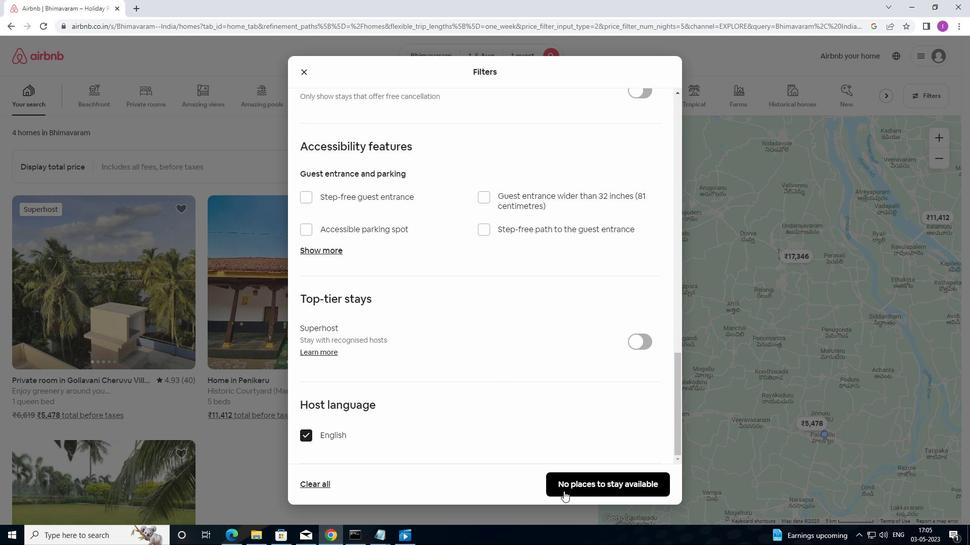 
Action: Mouse pressed left at (565, 486)
Screenshot: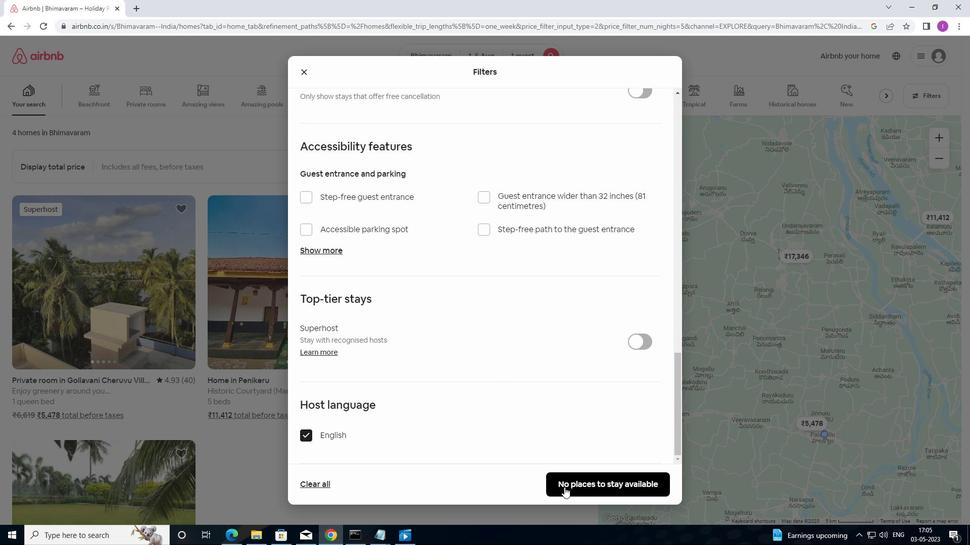 
Action: Mouse moved to (566, 455)
Screenshot: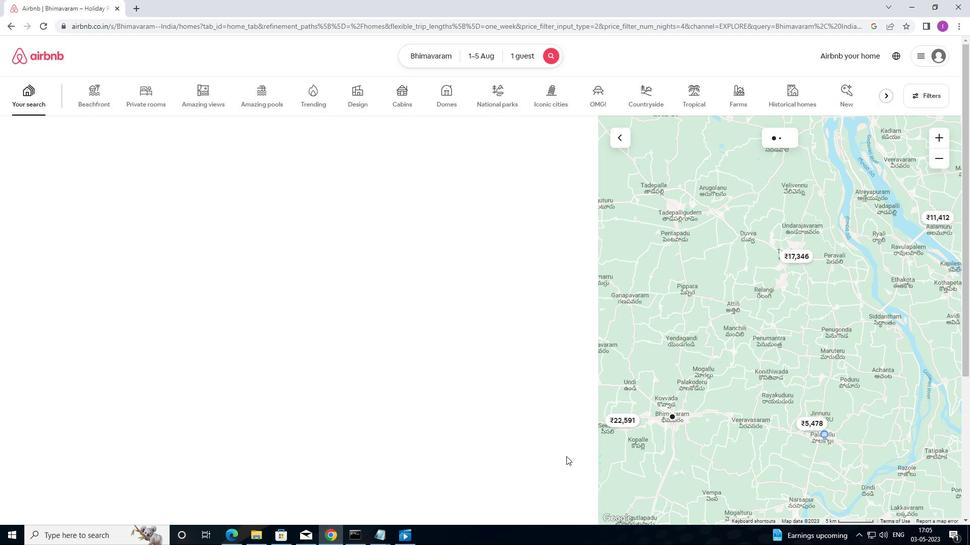 
